 Task: Open Card Social Media Campaign Execution in Board Email Marketing Performance Analysis and Reporting to Workspace Affiliate Marketing and add a team member Softage.1@softage.net, a label Red, a checklist Data Analysis, an attachment from your onedrive, a color Red and finally, add a card description 'Plan and execute company team-building retreat with a focus on creativity and innovation' and a comment 'Let us approach this task with a focus on quality over quantity, ensuring that we deliver a high-quality outcome.'. Add a start date 'Jan 09, 1900' with a due date 'Jan 16, 1900'
Action: Mouse moved to (589, 161)
Screenshot: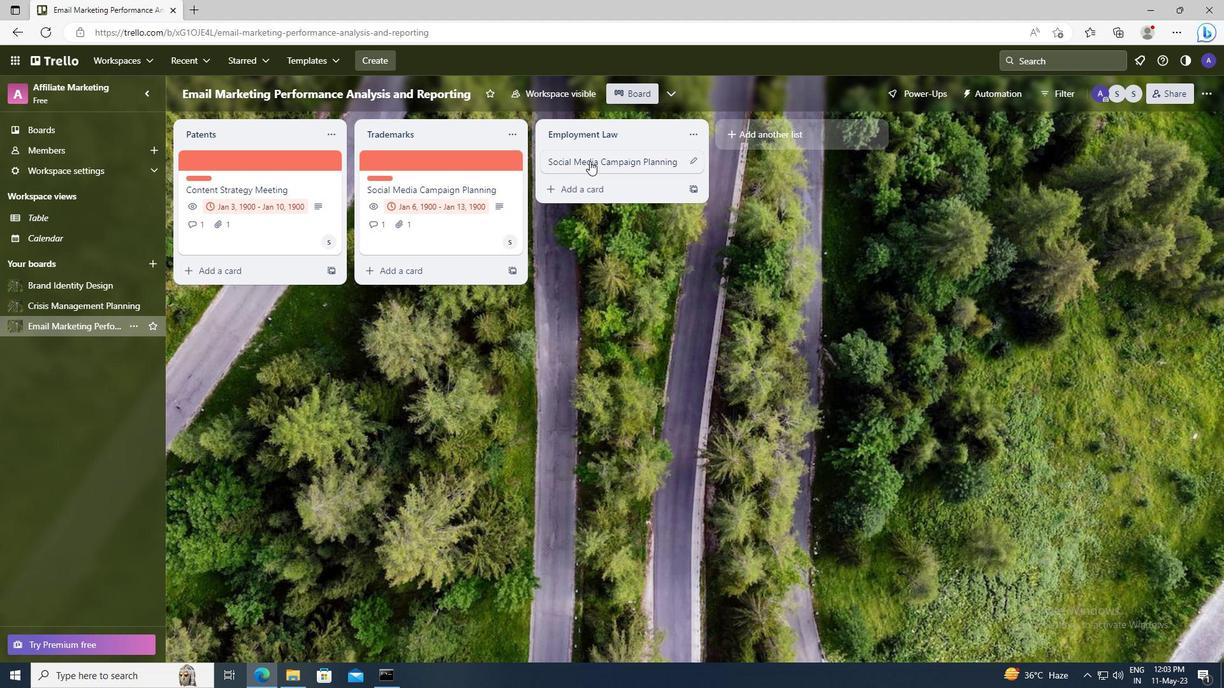 
Action: Mouse pressed left at (589, 161)
Screenshot: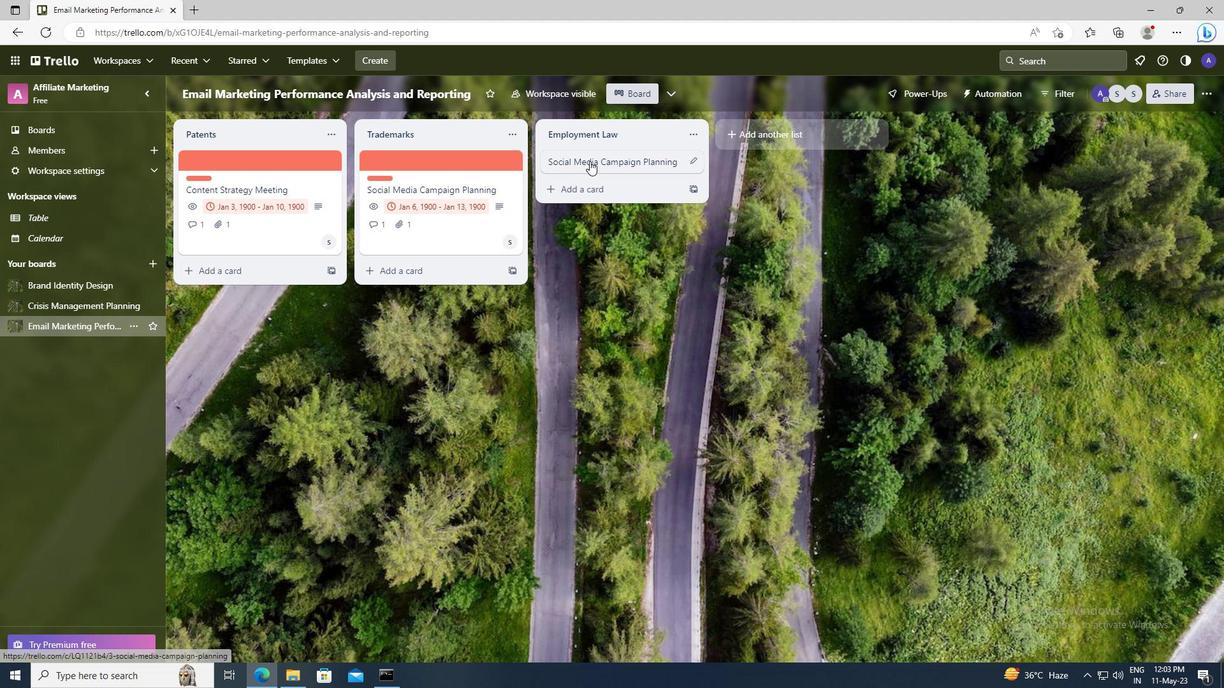 
Action: Mouse moved to (762, 201)
Screenshot: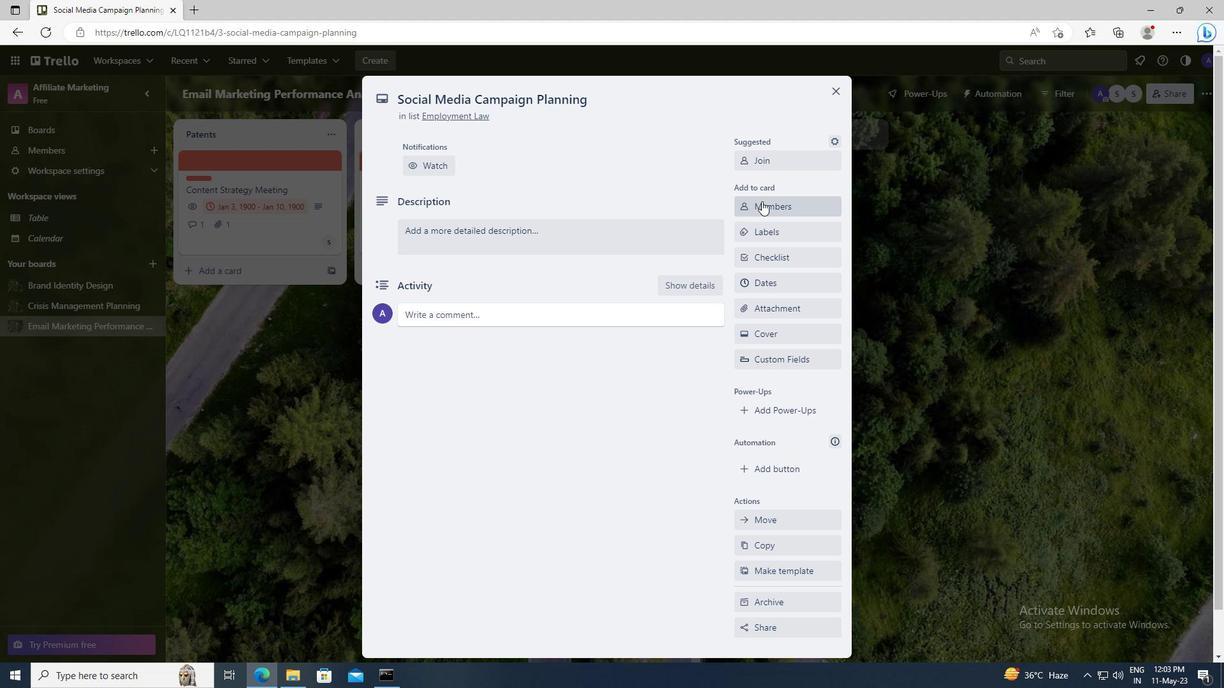 
Action: Mouse pressed left at (762, 201)
Screenshot: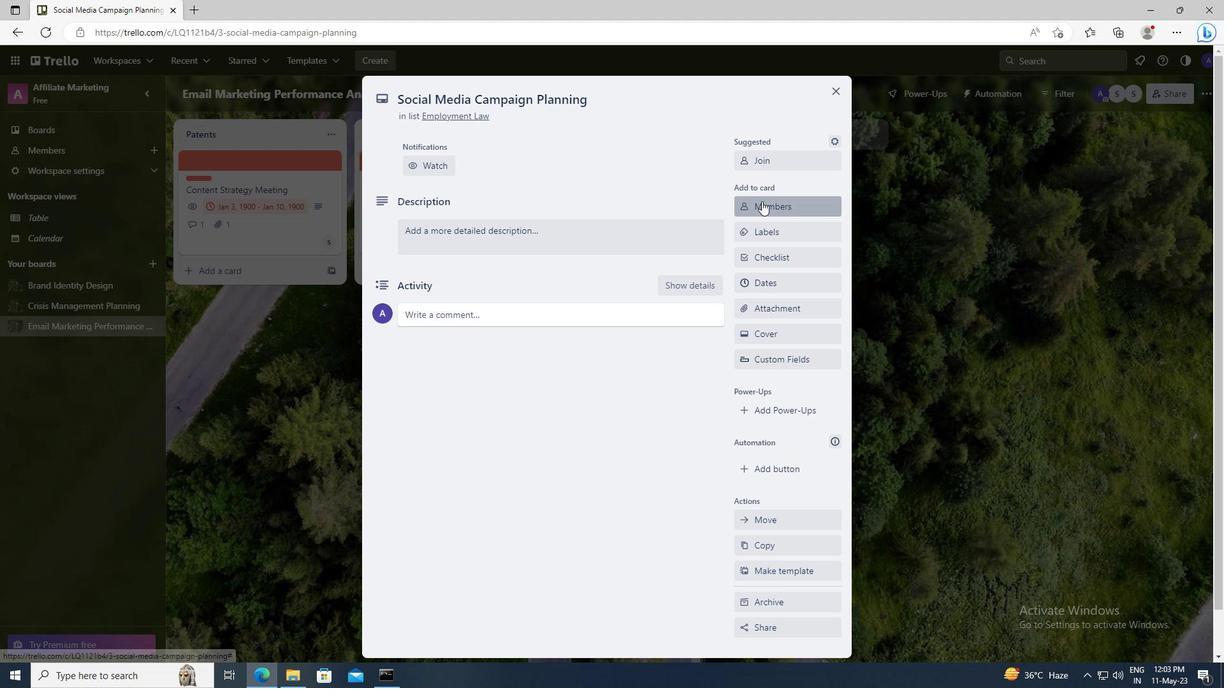 
Action: Mouse moved to (769, 266)
Screenshot: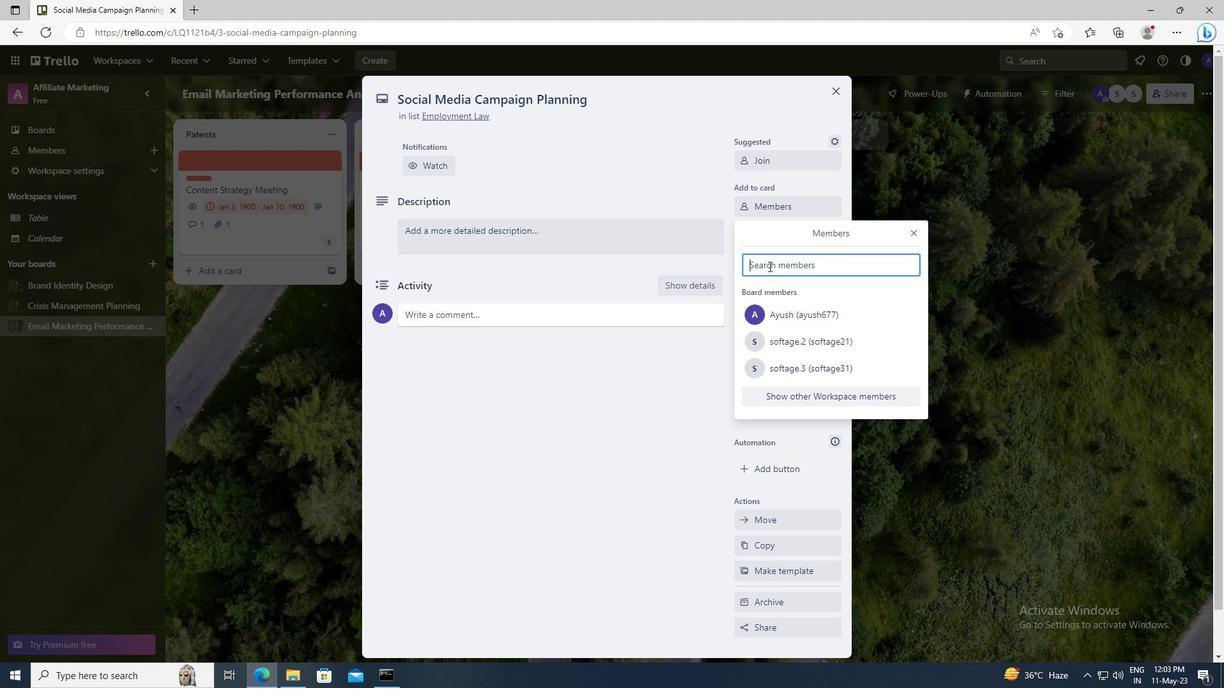 
Action: Mouse pressed left at (769, 266)
Screenshot: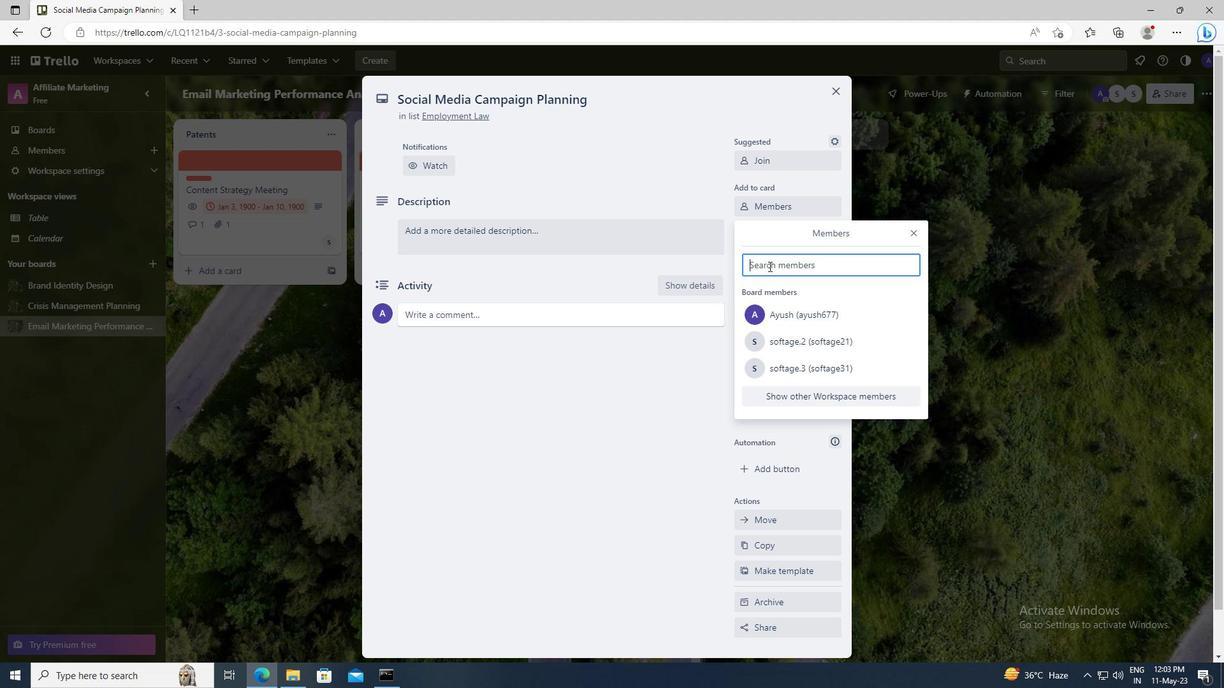 
Action: Key pressed <Key.shift>SOFTAGE.1
Screenshot: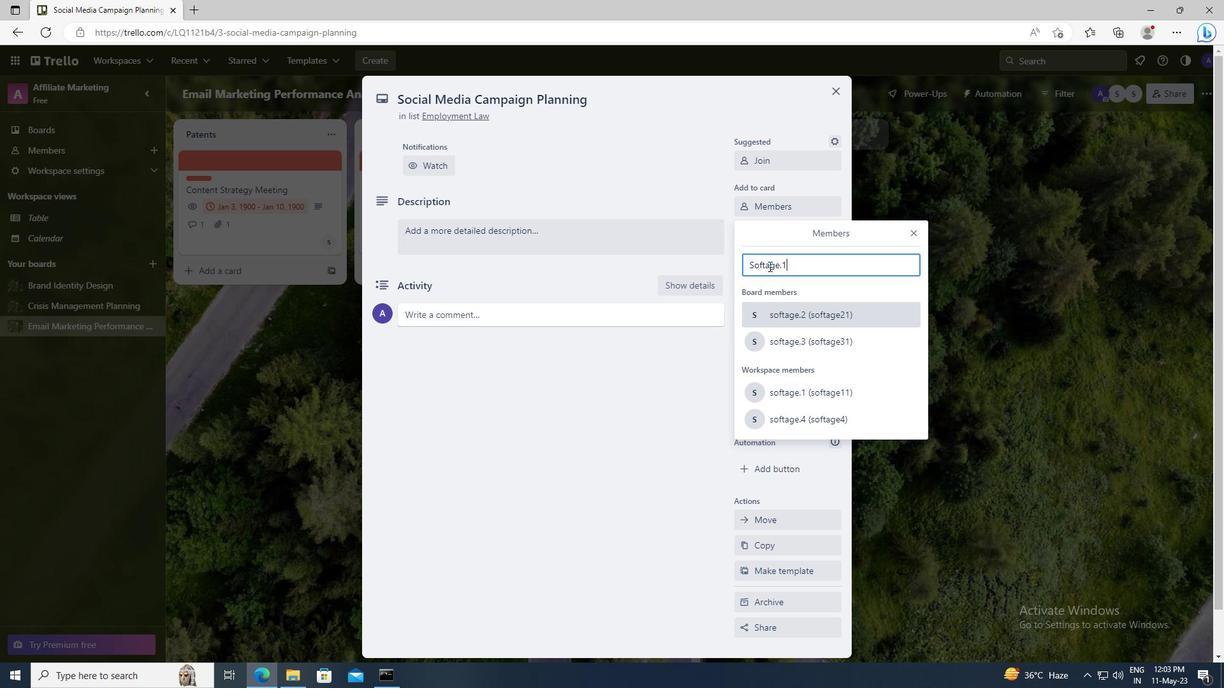 
Action: Mouse moved to (781, 385)
Screenshot: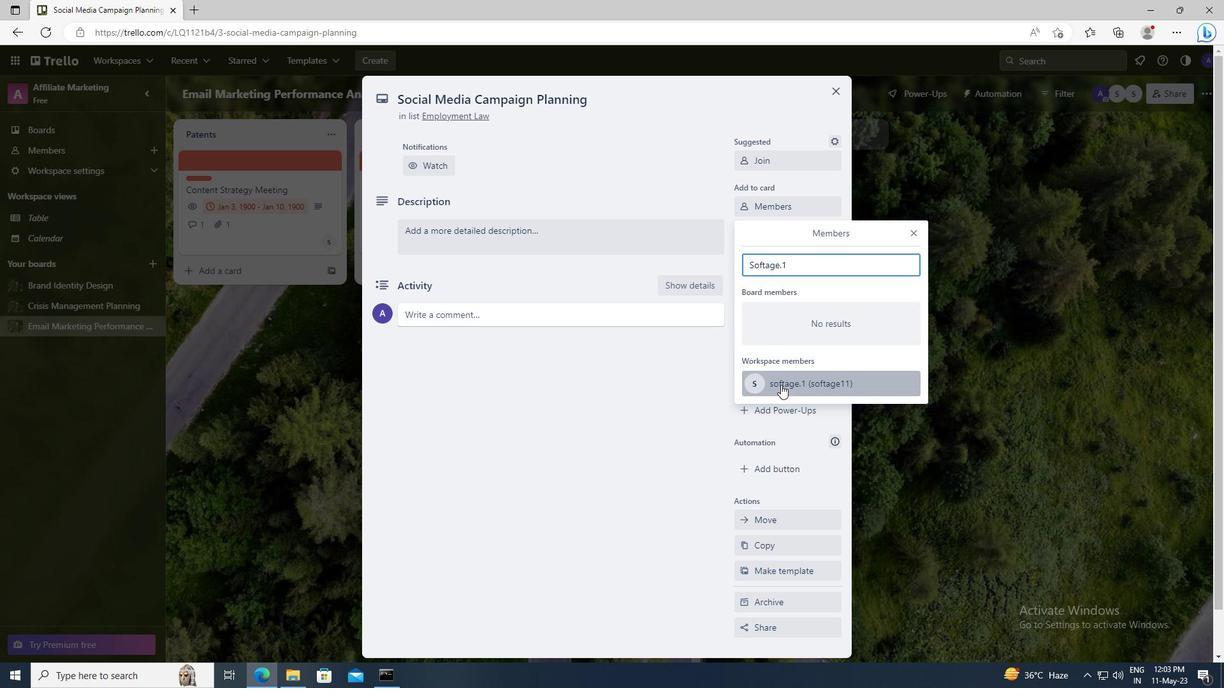 
Action: Mouse pressed left at (781, 385)
Screenshot: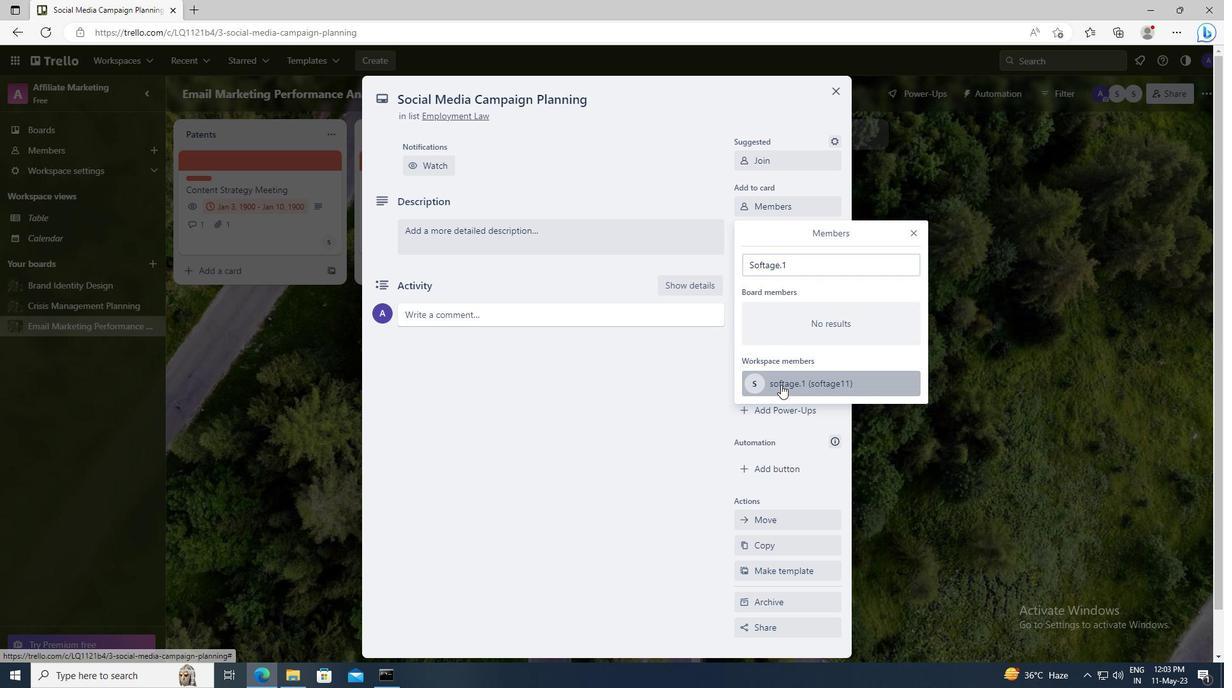
Action: Mouse moved to (913, 232)
Screenshot: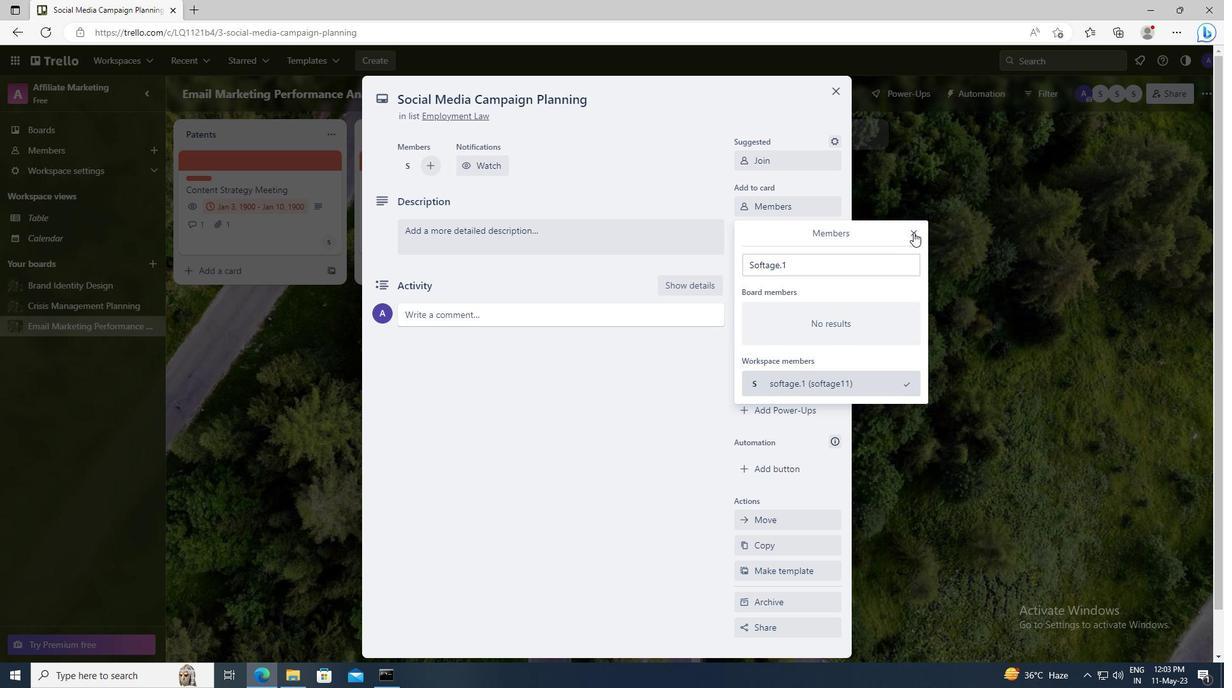 
Action: Mouse pressed left at (913, 232)
Screenshot: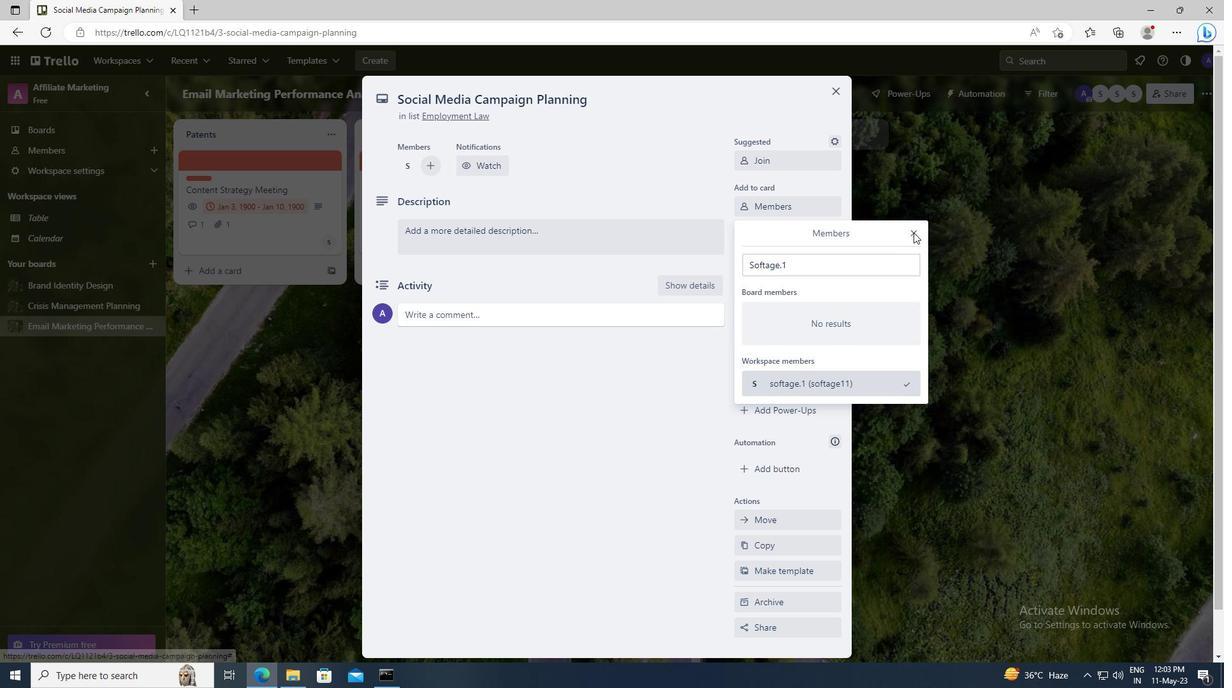 
Action: Mouse moved to (791, 236)
Screenshot: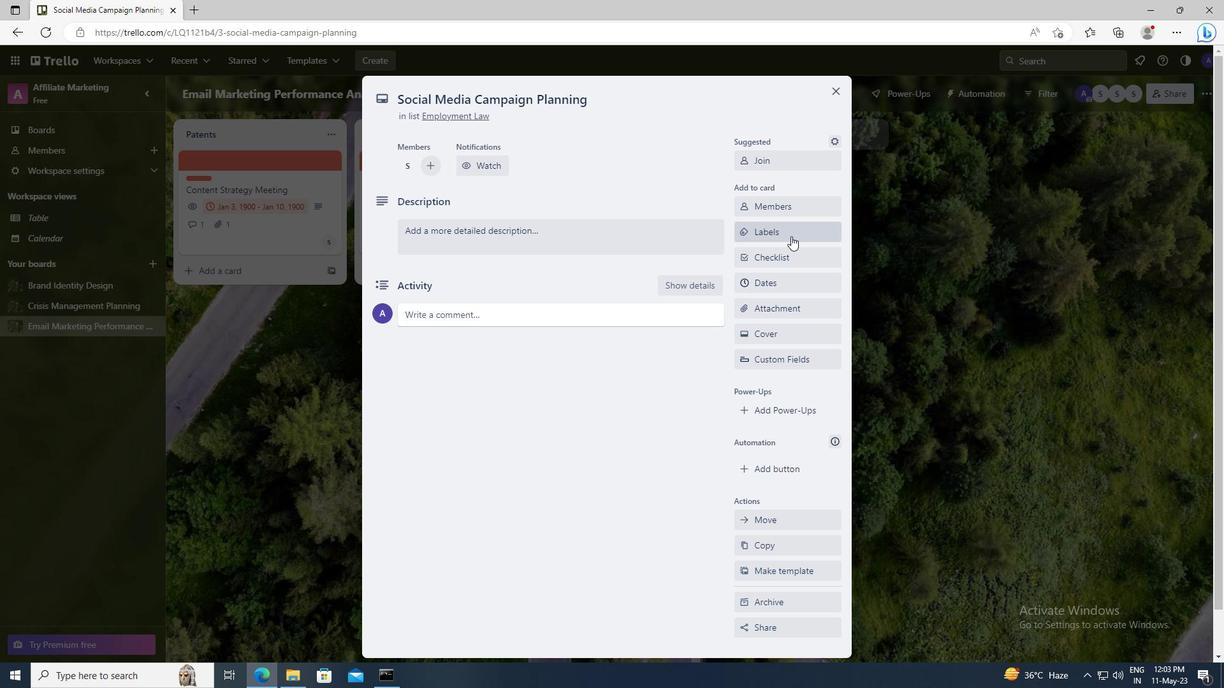
Action: Mouse pressed left at (791, 236)
Screenshot: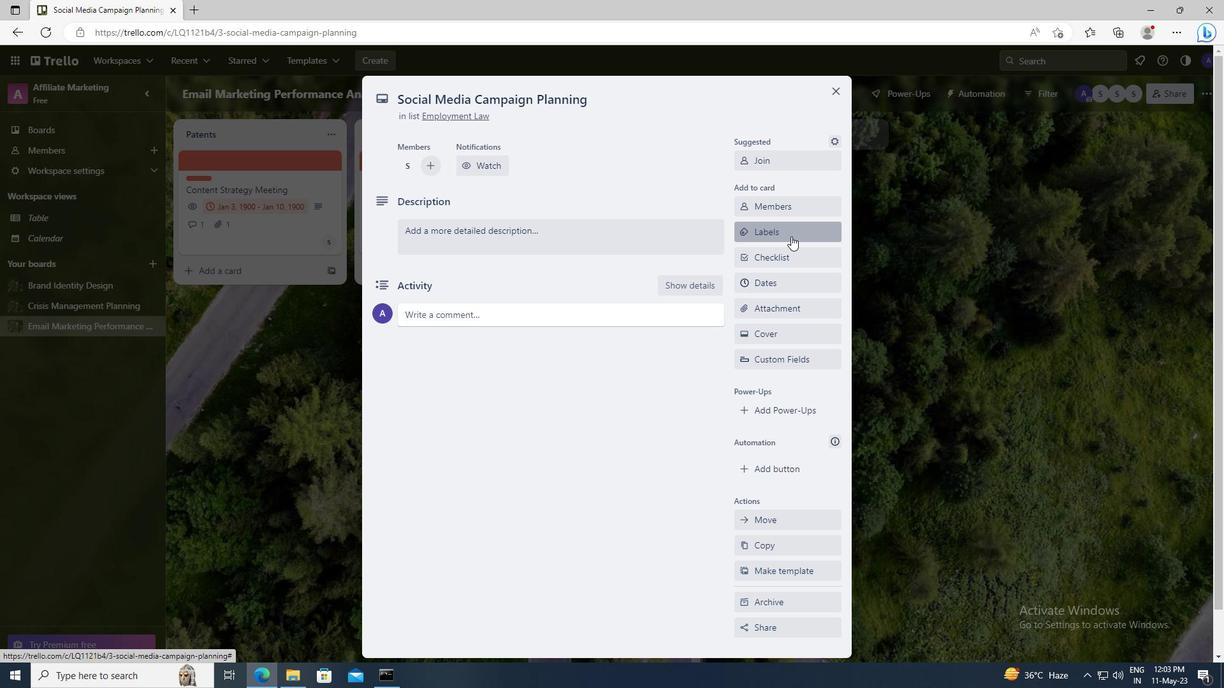 
Action: Mouse moved to (834, 478)
Screenshot: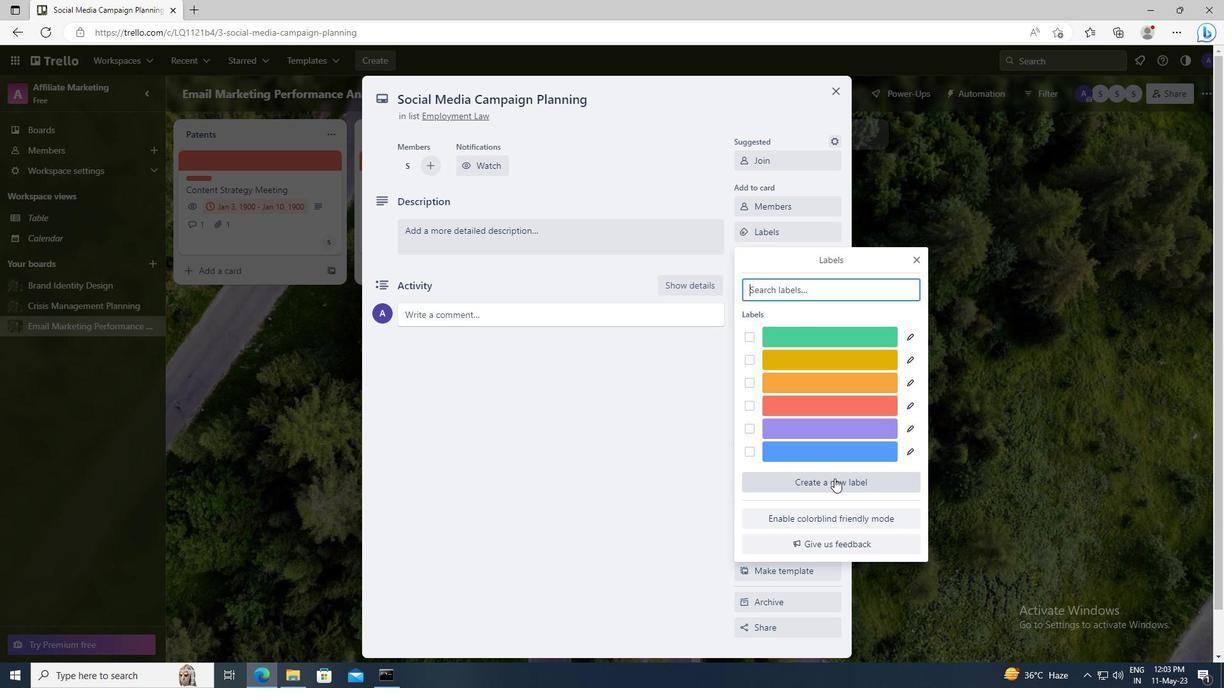 
Action: Mouse pressed left at (834, 478)
Screenshot: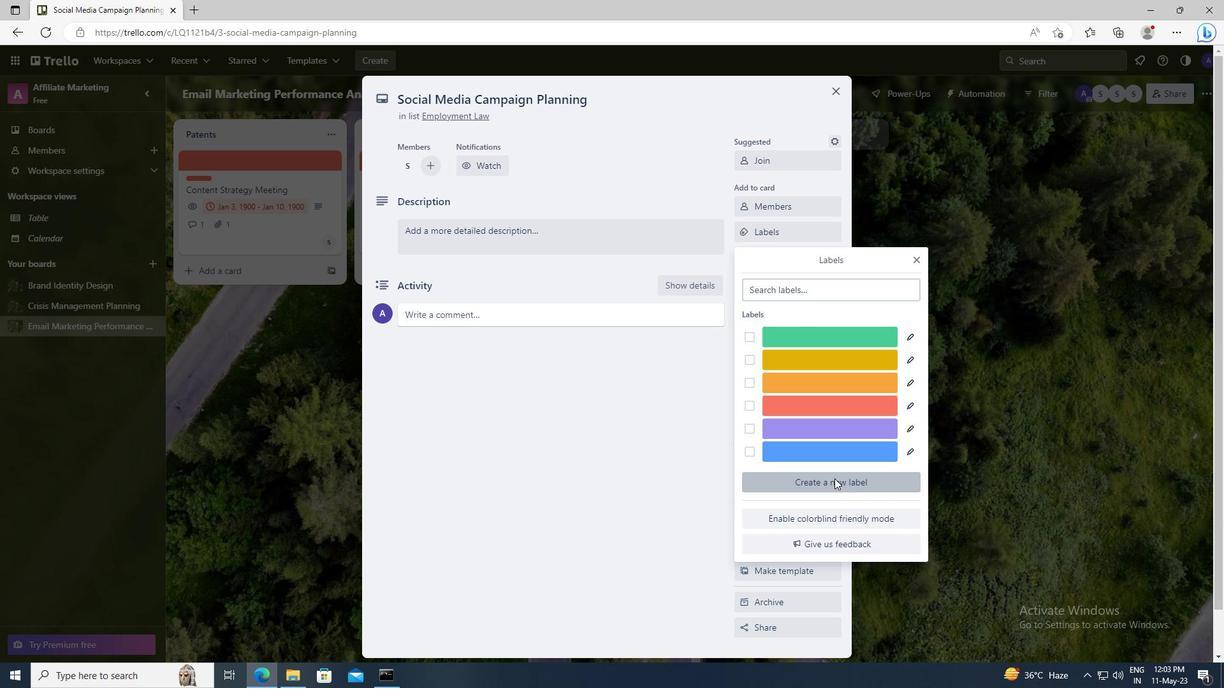 
Action: Mouse moved to (856, 447)
Screenshot: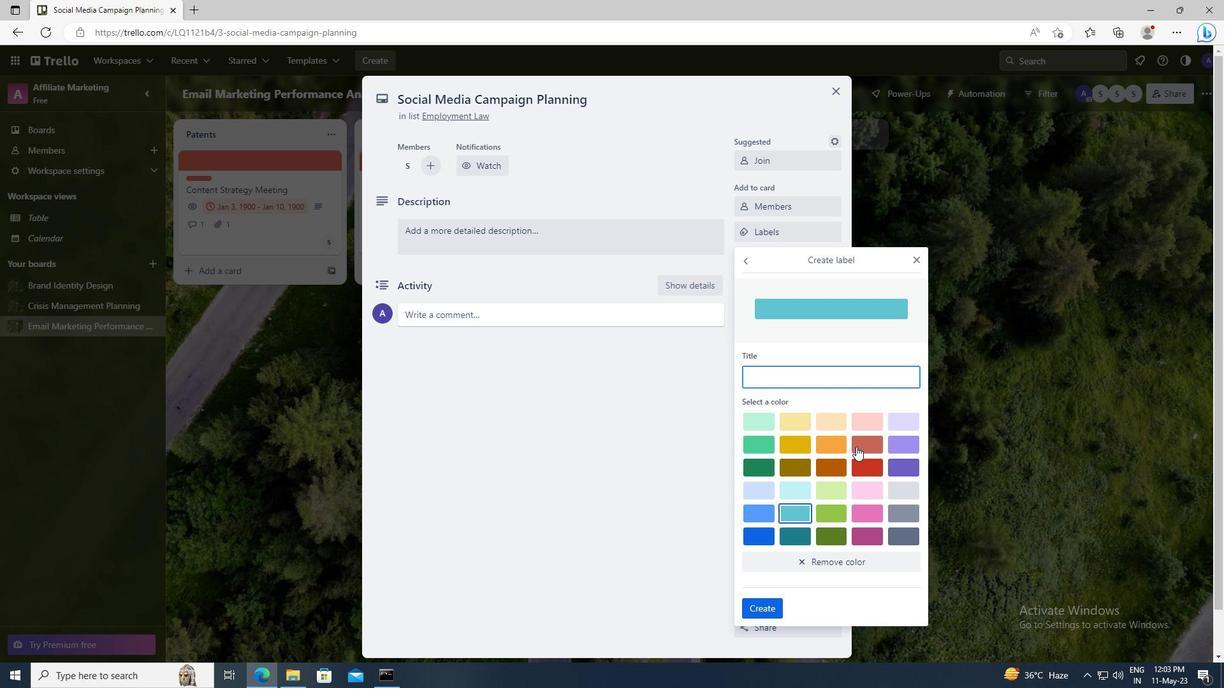
Action: Mouse pressed left at (856, 447)
Screenshot: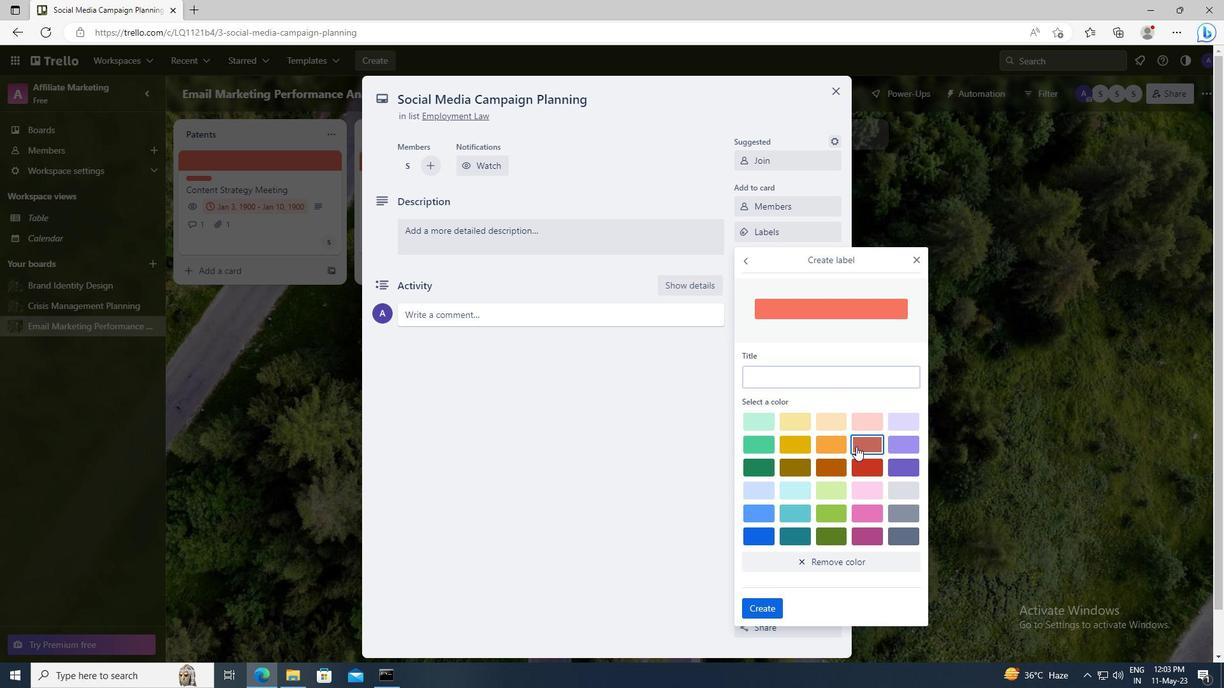 
Action: Mouse moved to (775, 611)
Screenshot: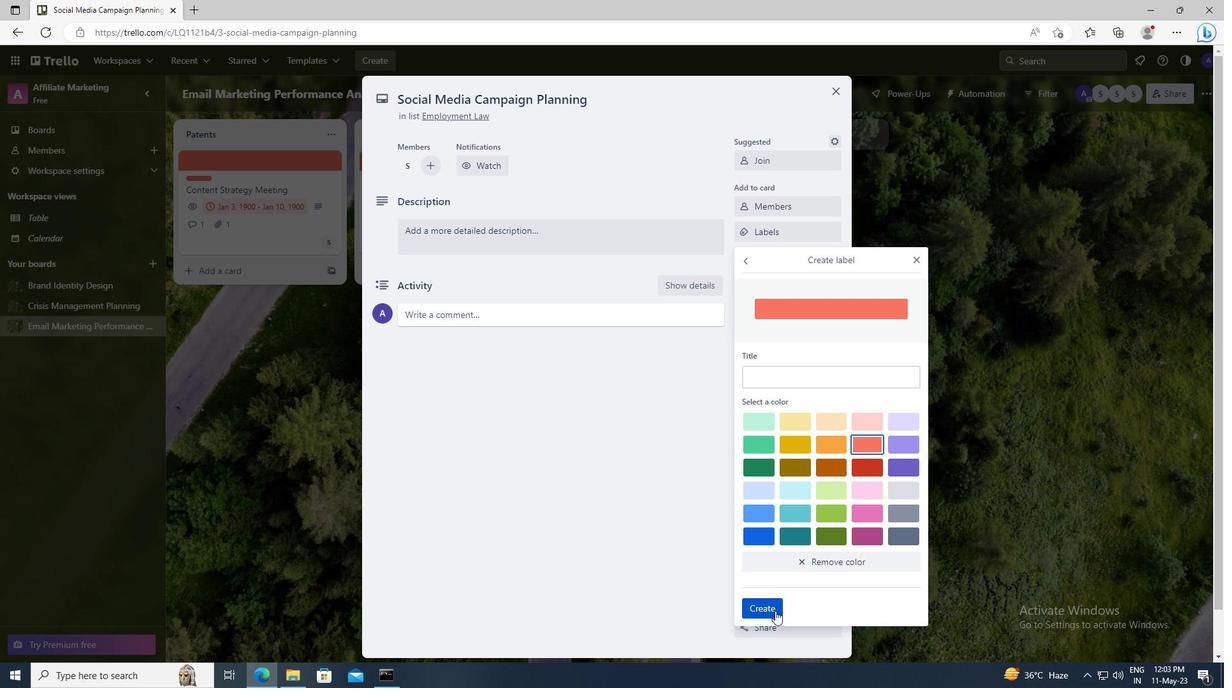 
Action: Mouse pressed left at (775, 611)
Screenshot: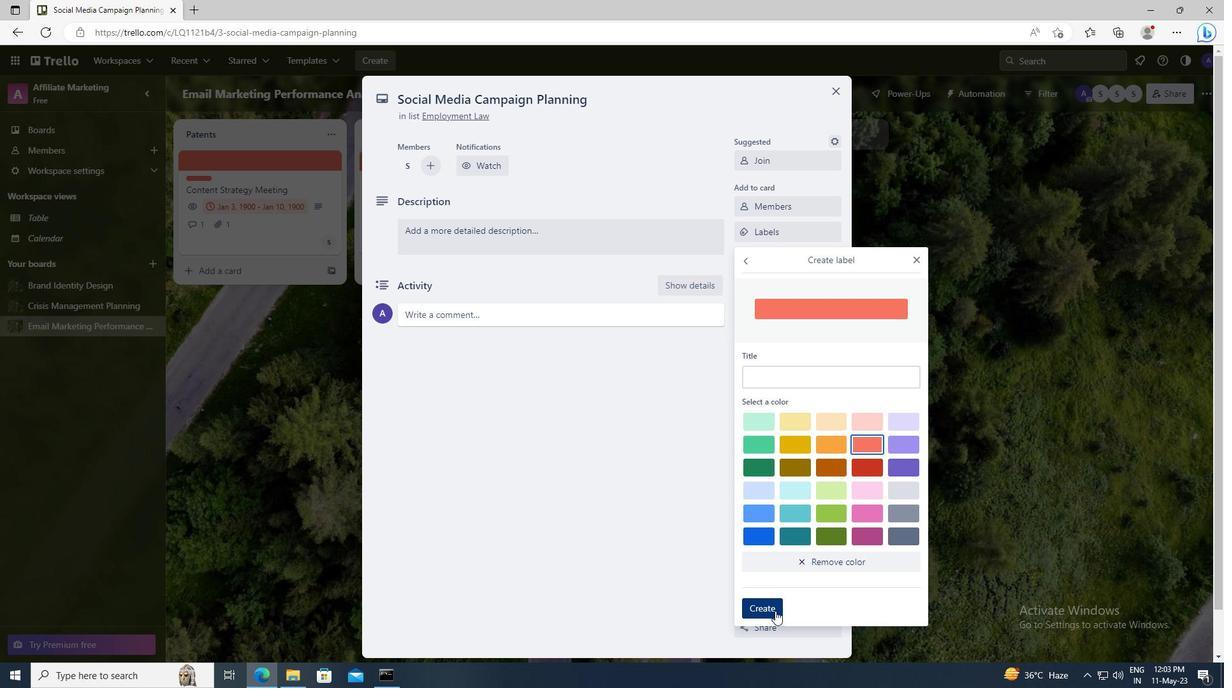 
Action: Mouse moved to (916, 258)
Screenshot: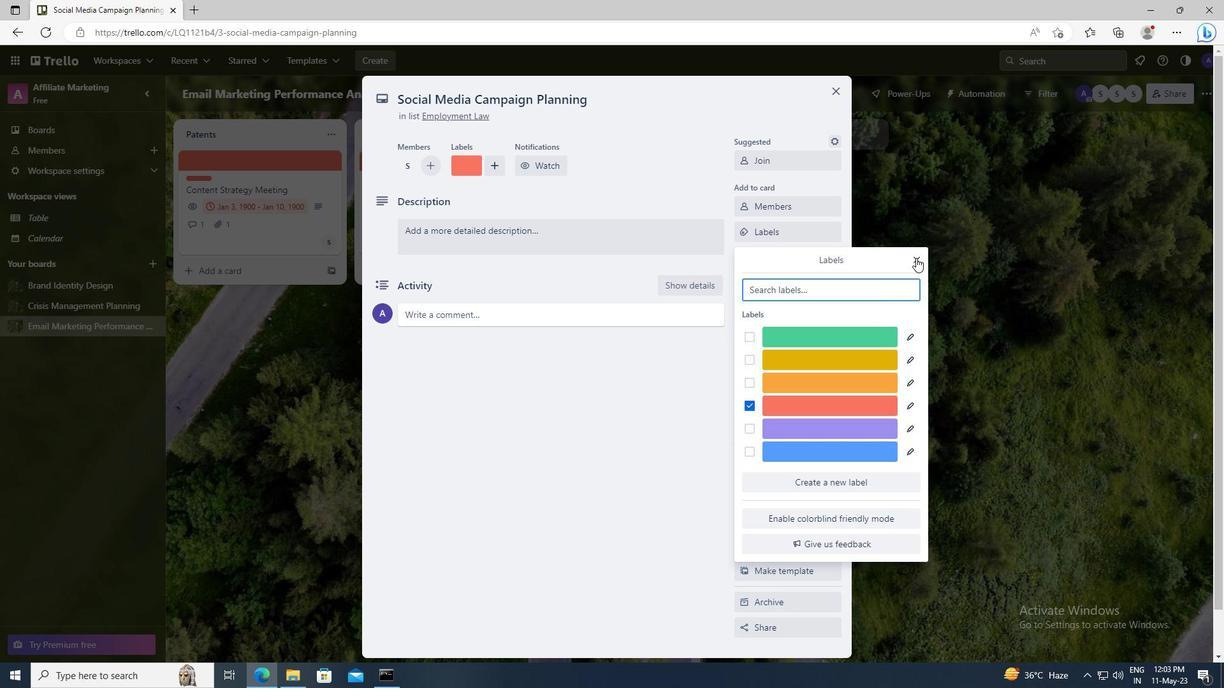 
Action: Mouse pressed left at (916, 258)
Screenshot: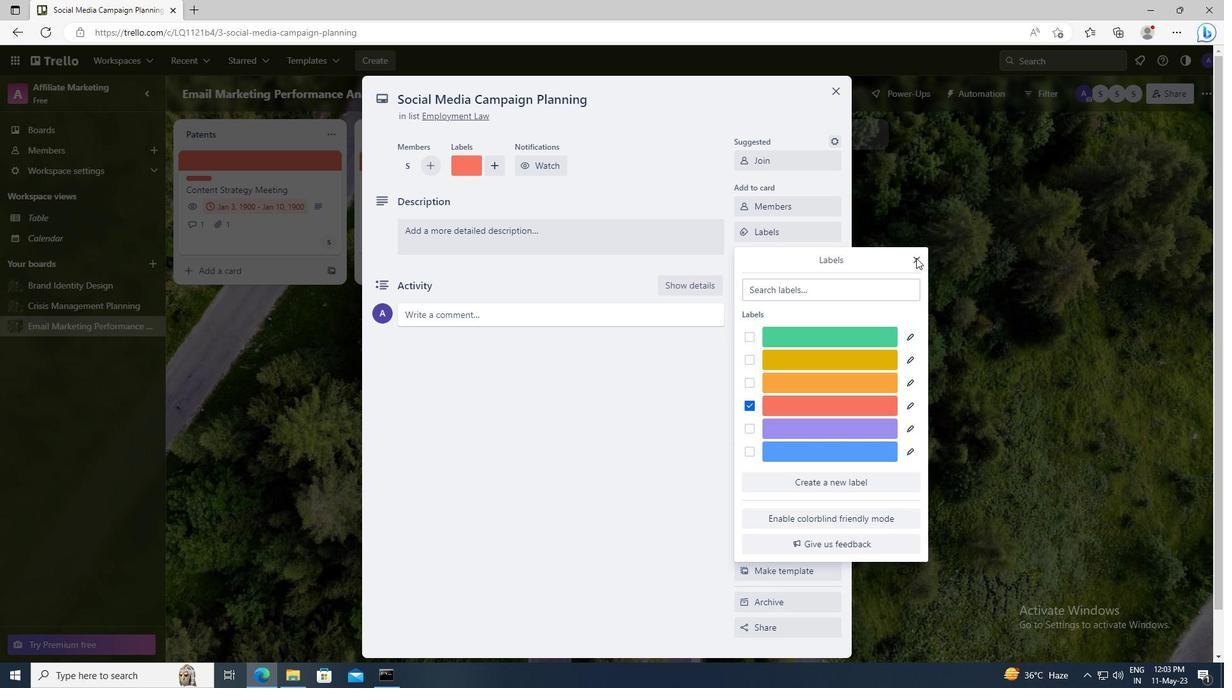 
Action: Mouse moved to (805, 260)
Screenshot: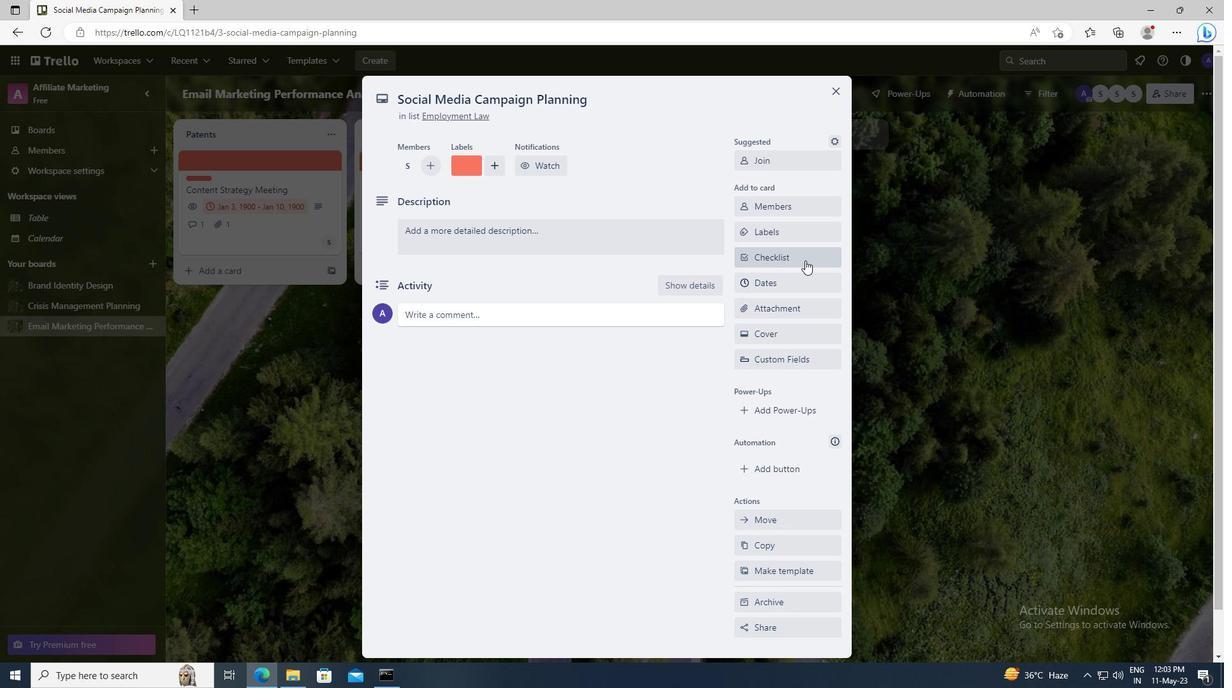 
Action: Mouse pressed left at (805, 260)
Screenshot: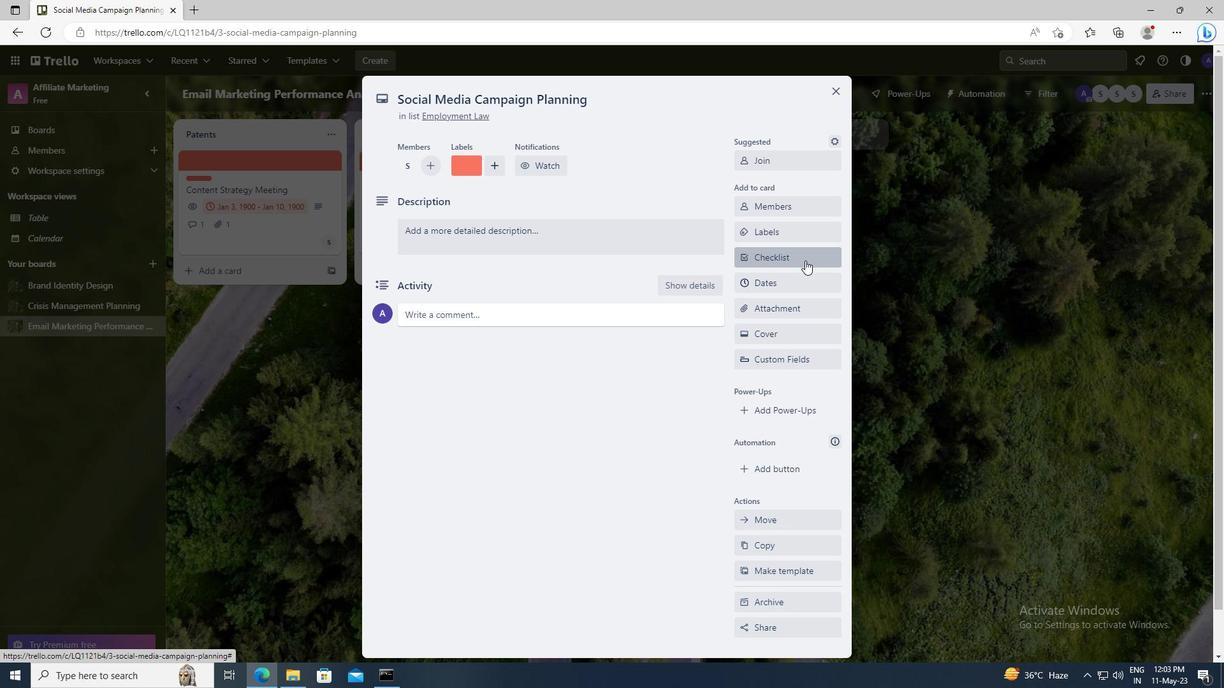 
Action: Key pressed <Key.shift>DATA<Key.space><Key.shift>ANALYSIS
Screenshot: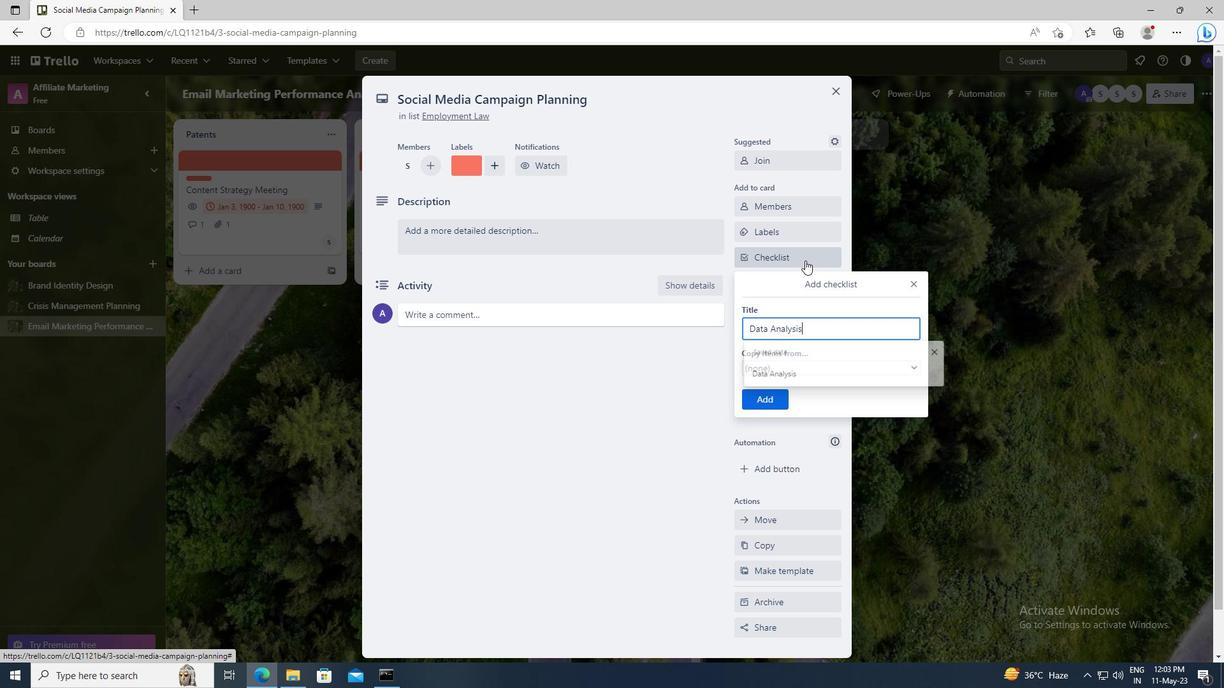 
Action: Mouse moved to (774, 396)
Screenshot: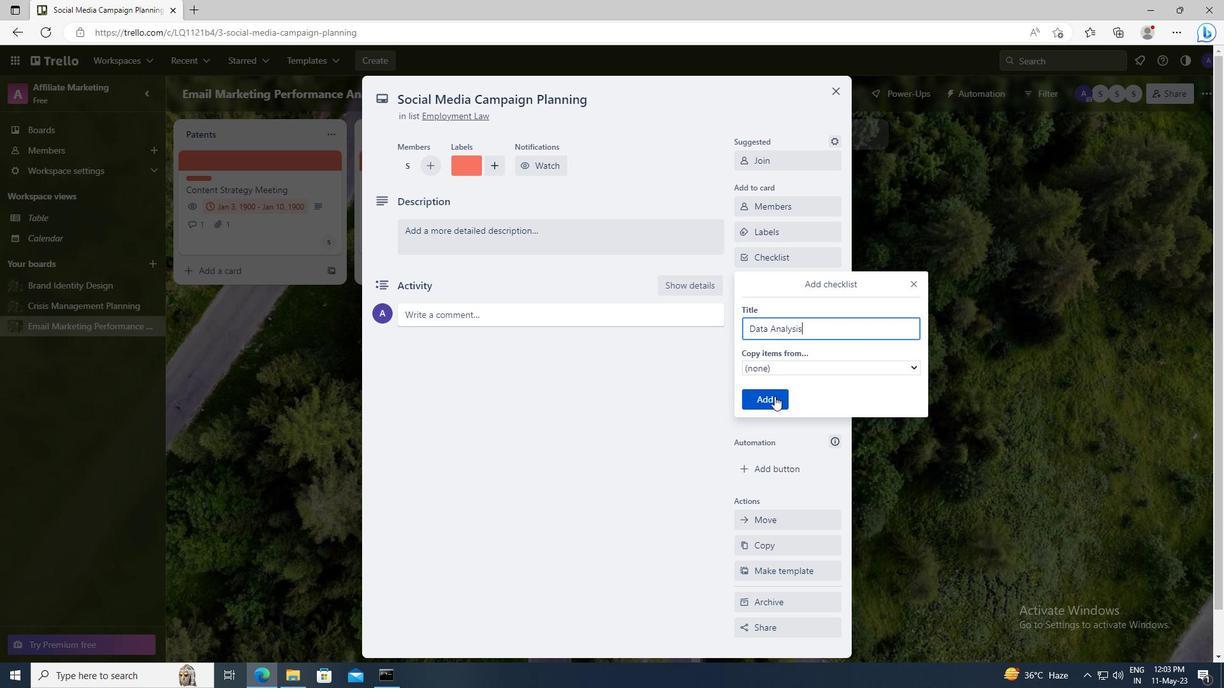 
Action: Mouse pressed left at (774, 396)
Screenshot: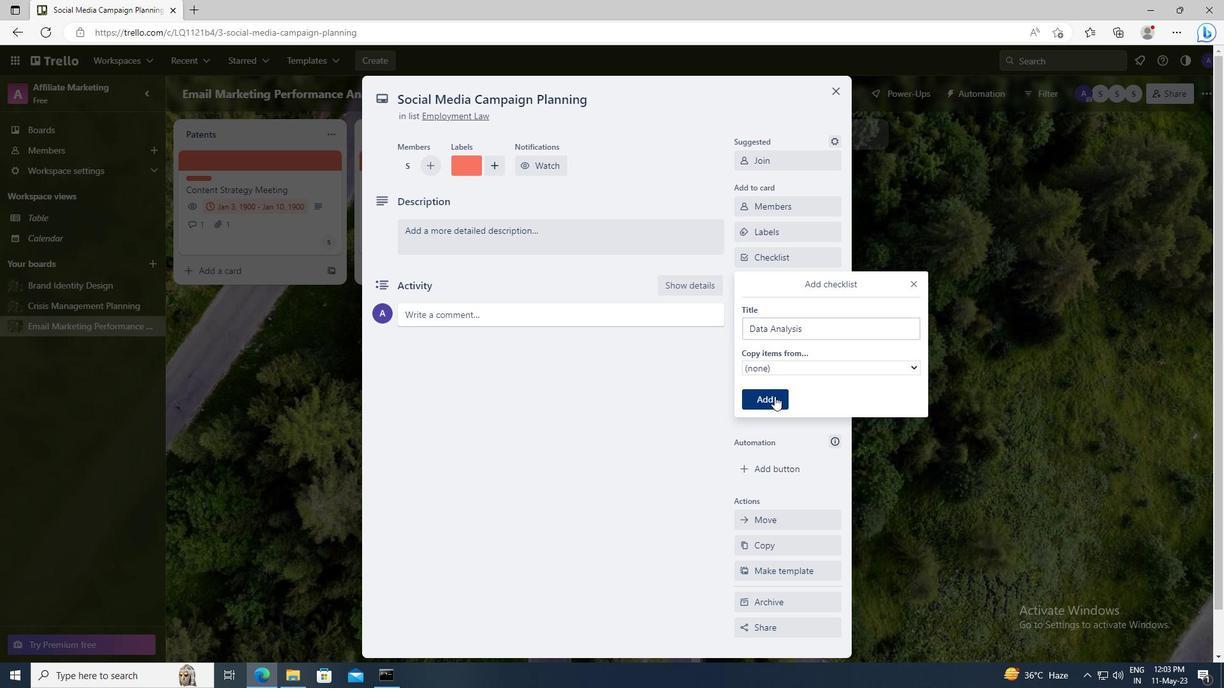 
Action: Mouse moved to (774, 309)
Screenshot: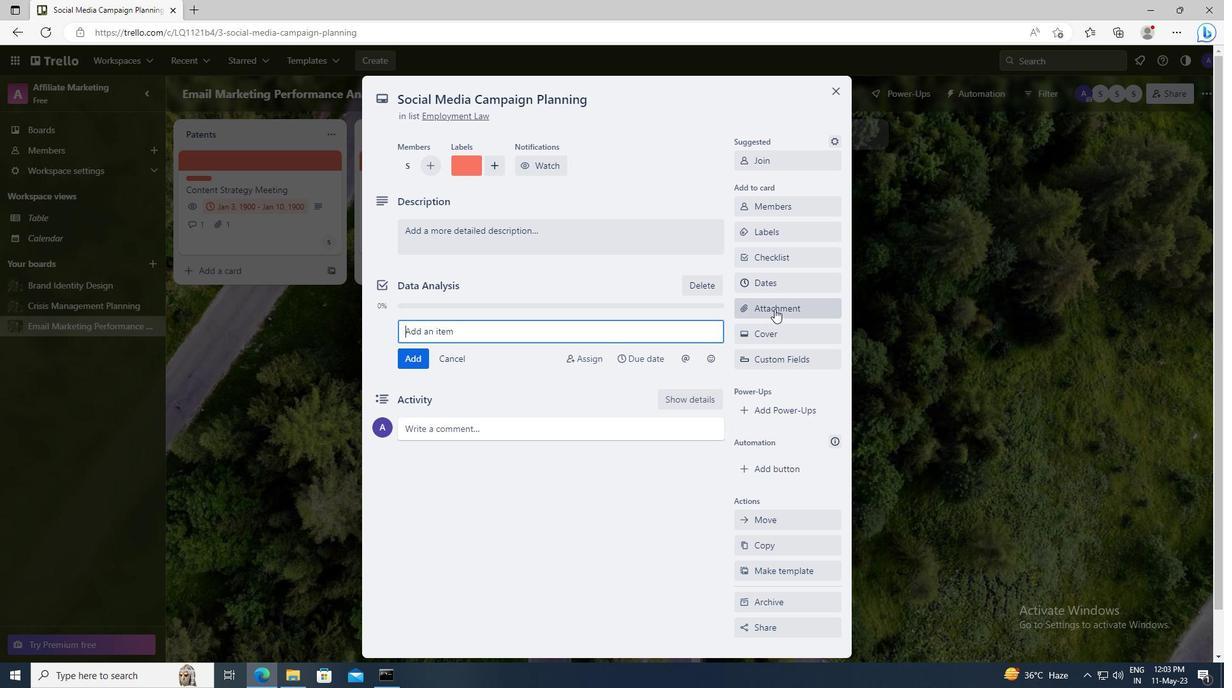 
Action: Mouse pressed left at (774, 309)
Screenshot: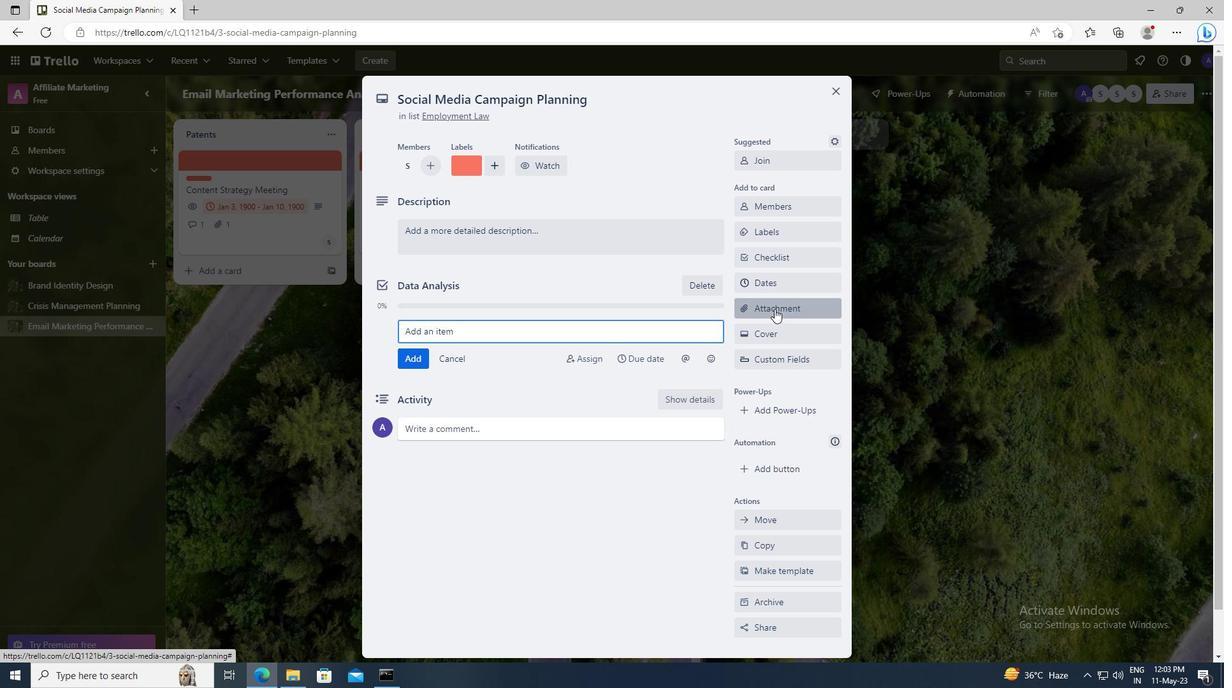 
Action: Mouse moved to (774, 464)
Screenshot: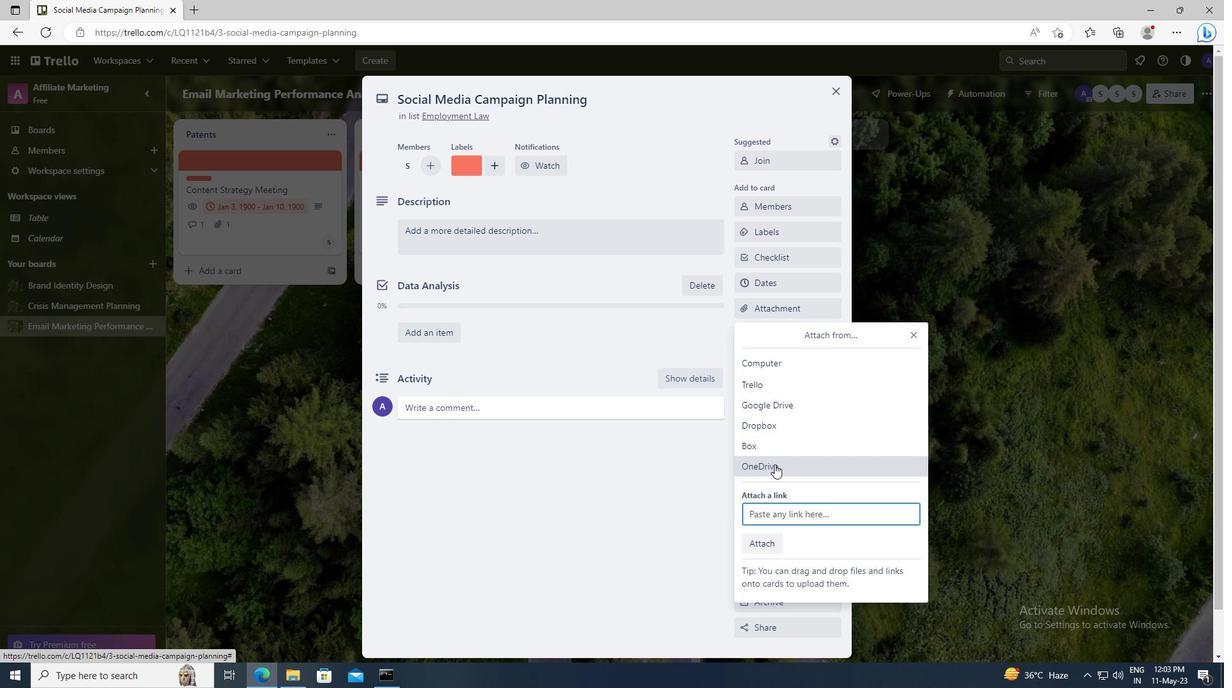 
Action: Mouse pressed left at (774, 464)
Screenshot: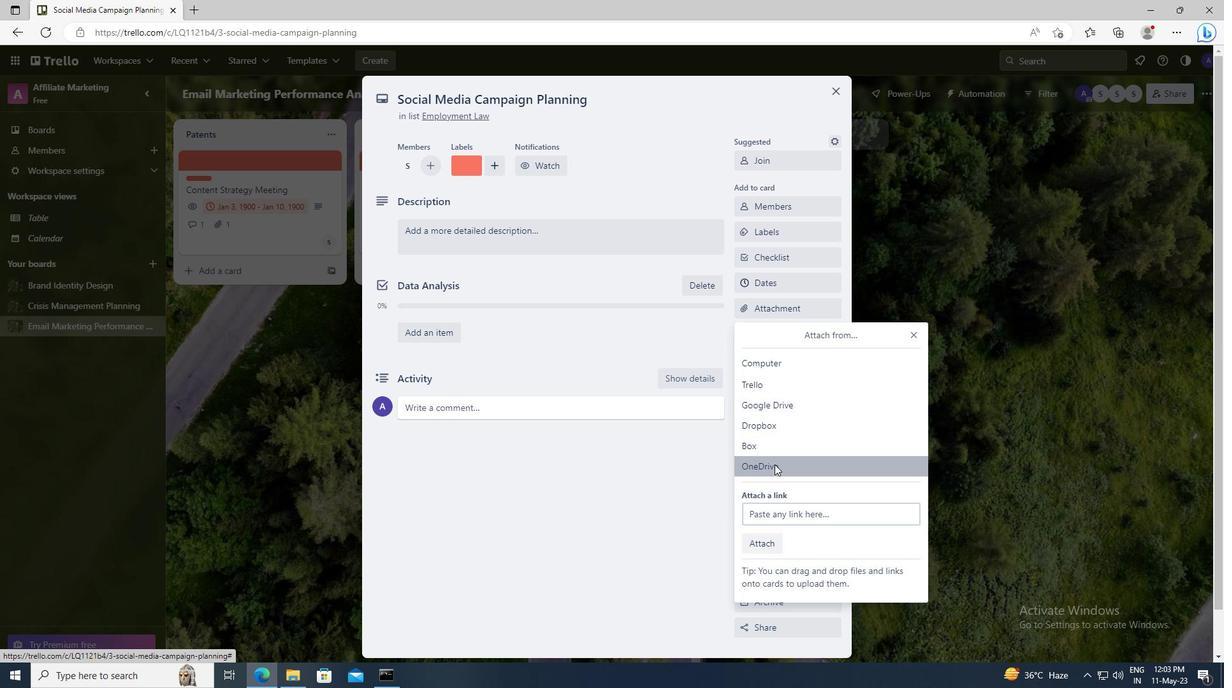
Action: Mouse moved to (478, 255)
Screenshot: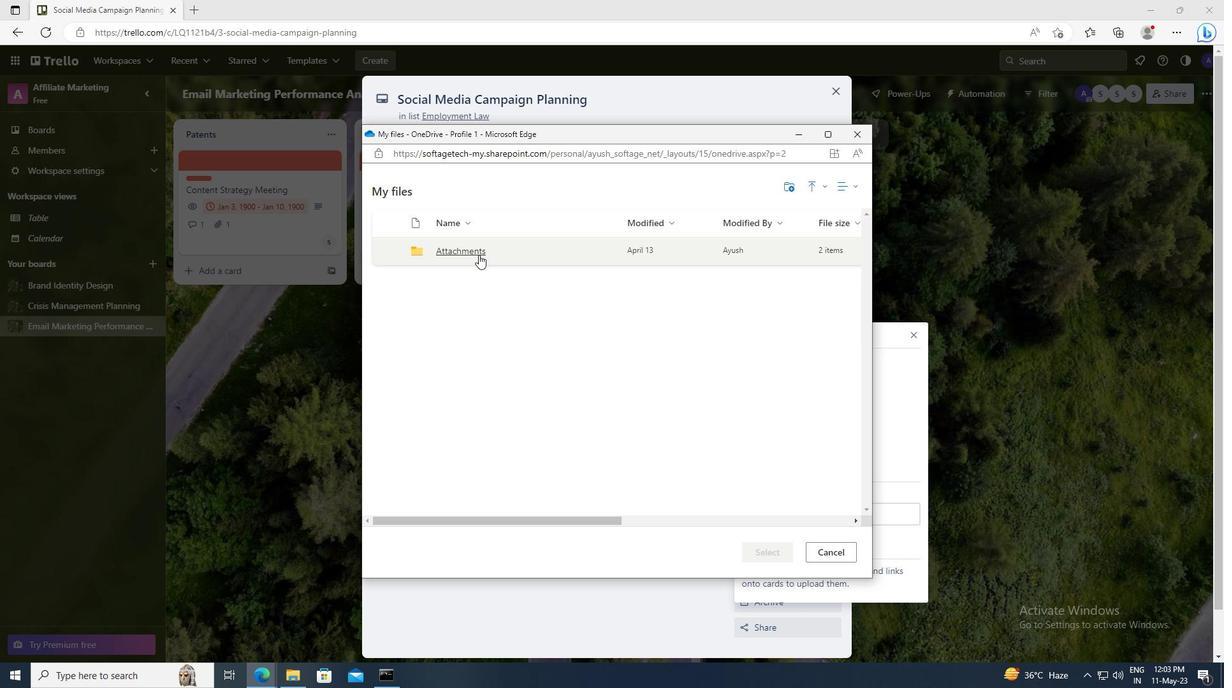 
Action: Mouse pressed left at (478, 255)
Screenshot: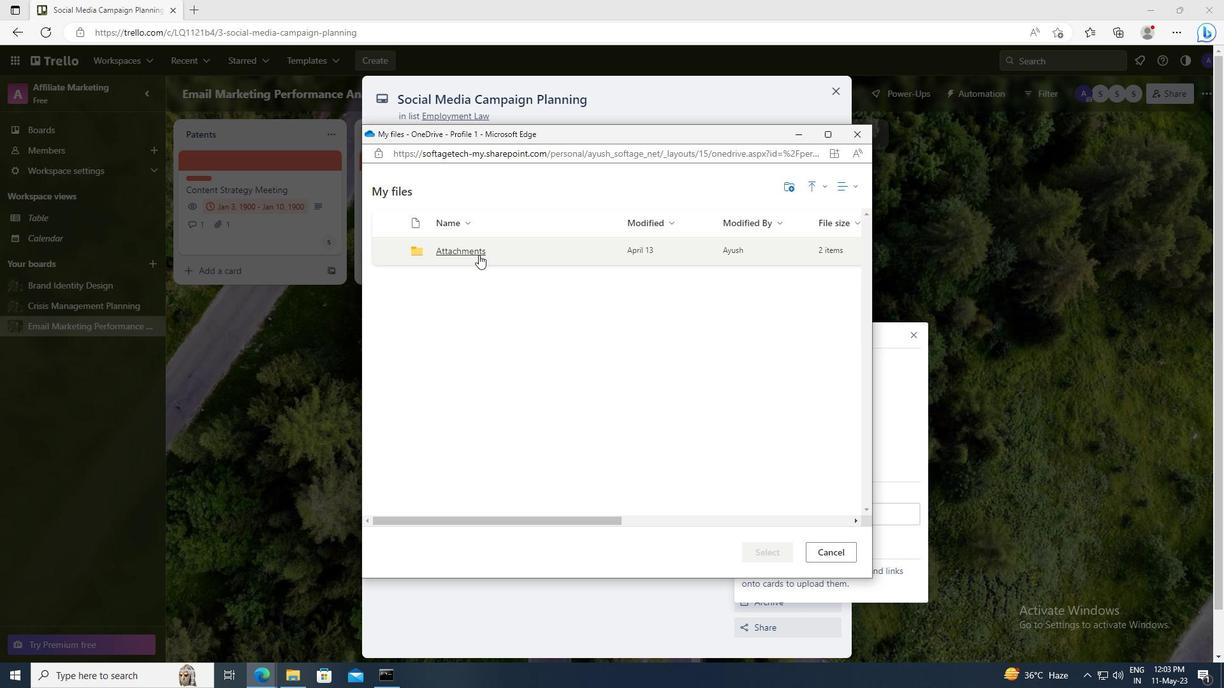 
Action: Mouse moved to (388, 255)
Screenshot: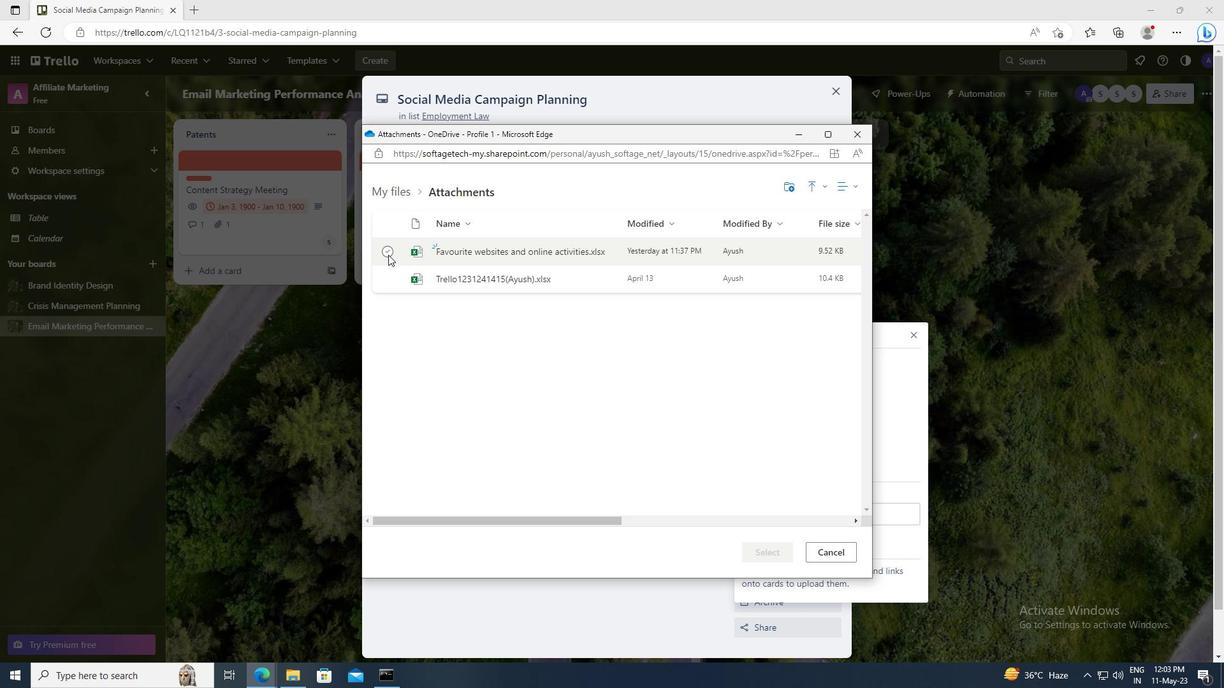 
Action: Mouse pressed left at (388, 255)
Screenshot: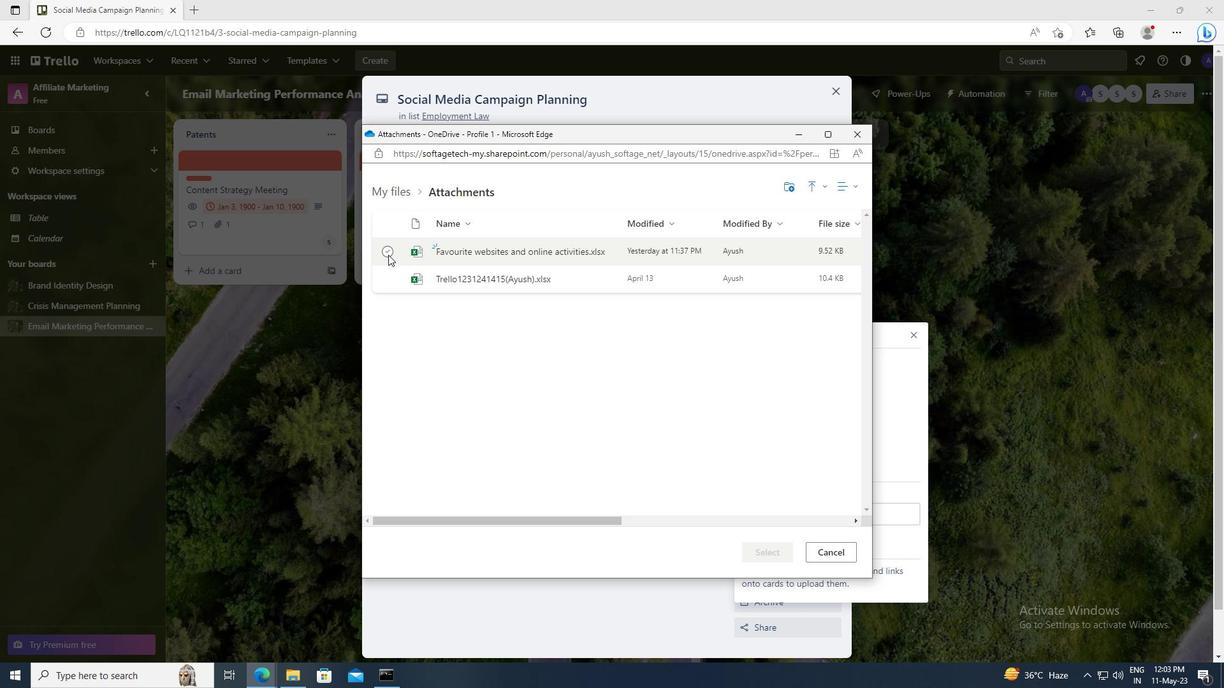 
Action: Mouse moved to (765, 555)
Screenshot: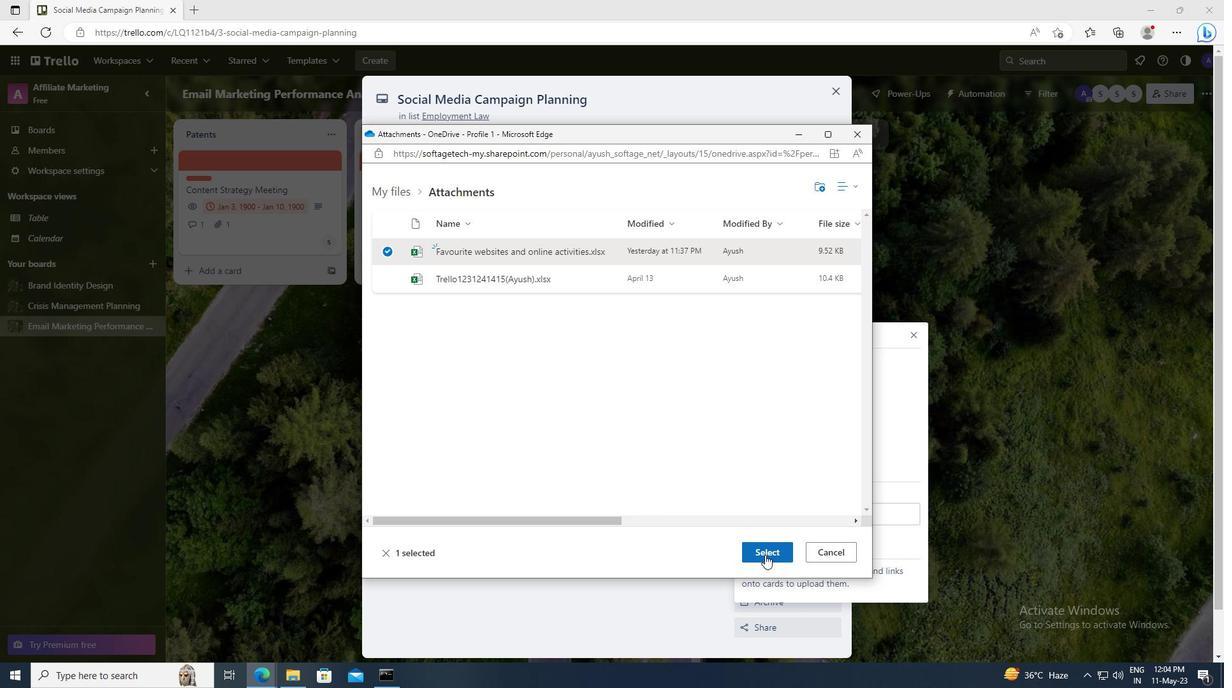 
Action: Mouse pressed left at (765, 555)
Screenshot: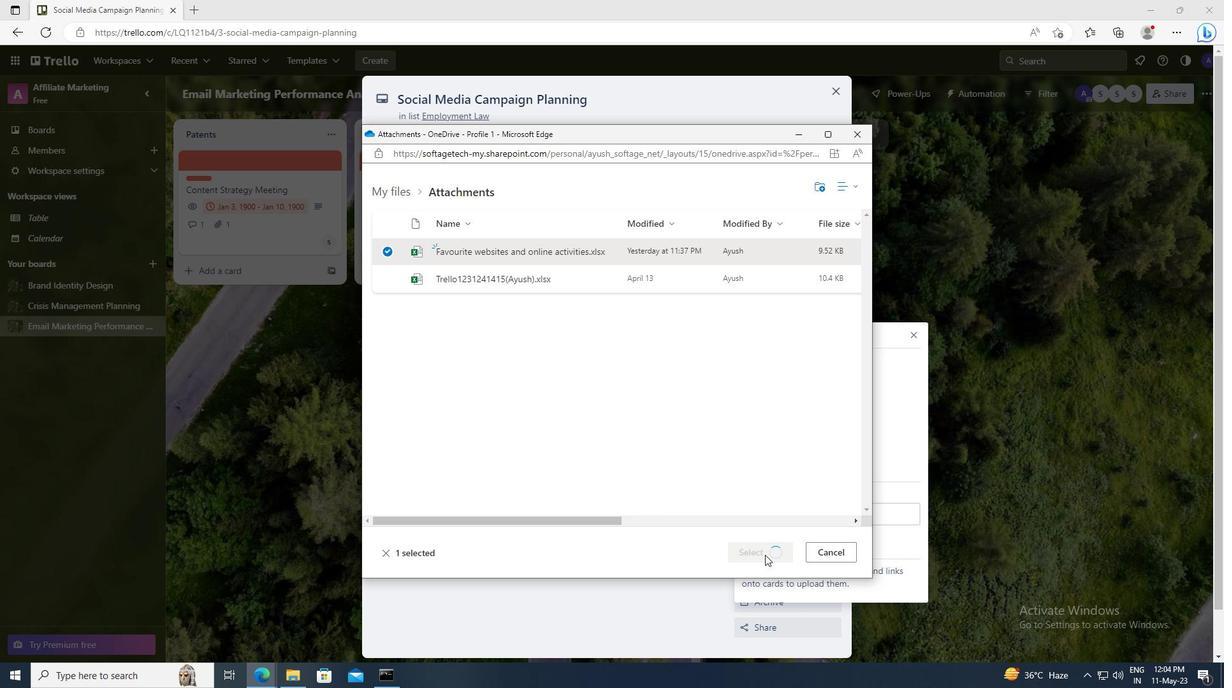 
Action: Mouse moved to (767, 338)
Screenshot: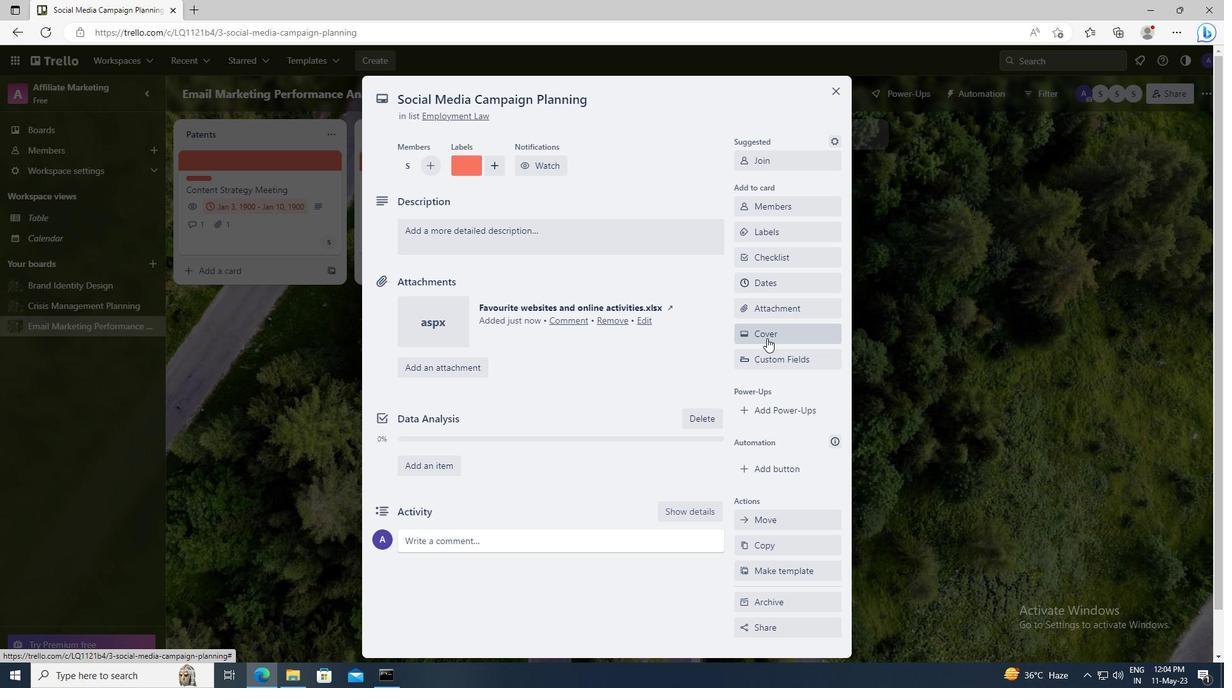 
Action: Mouse pressed left at (767, 338)
Screenshot: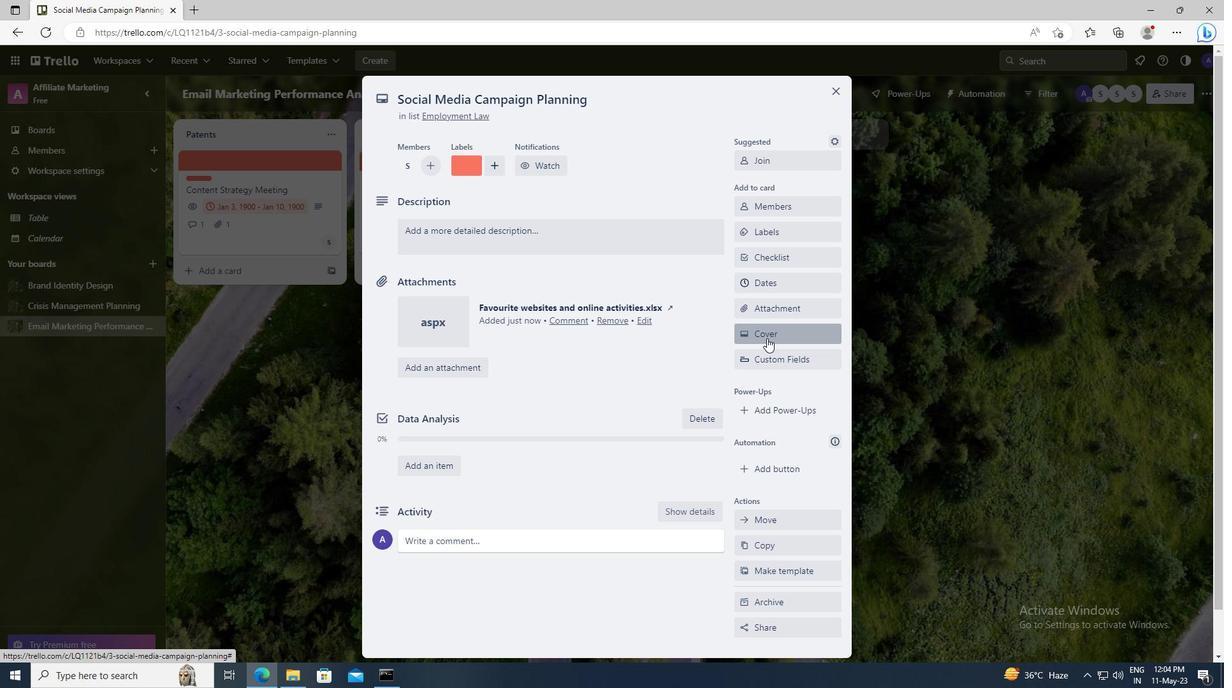 
Action: Mouse moved to (875, 415)
Screenshot: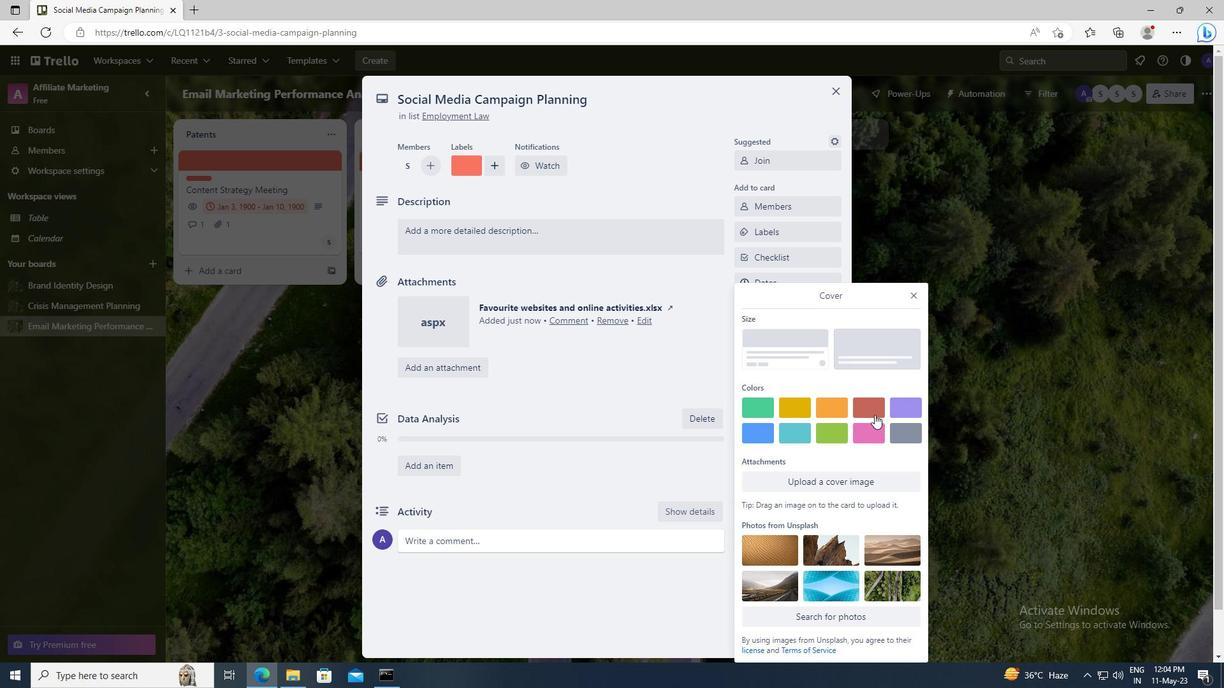 
Action: Mouse pressed left at (875, 415)
Screenshot: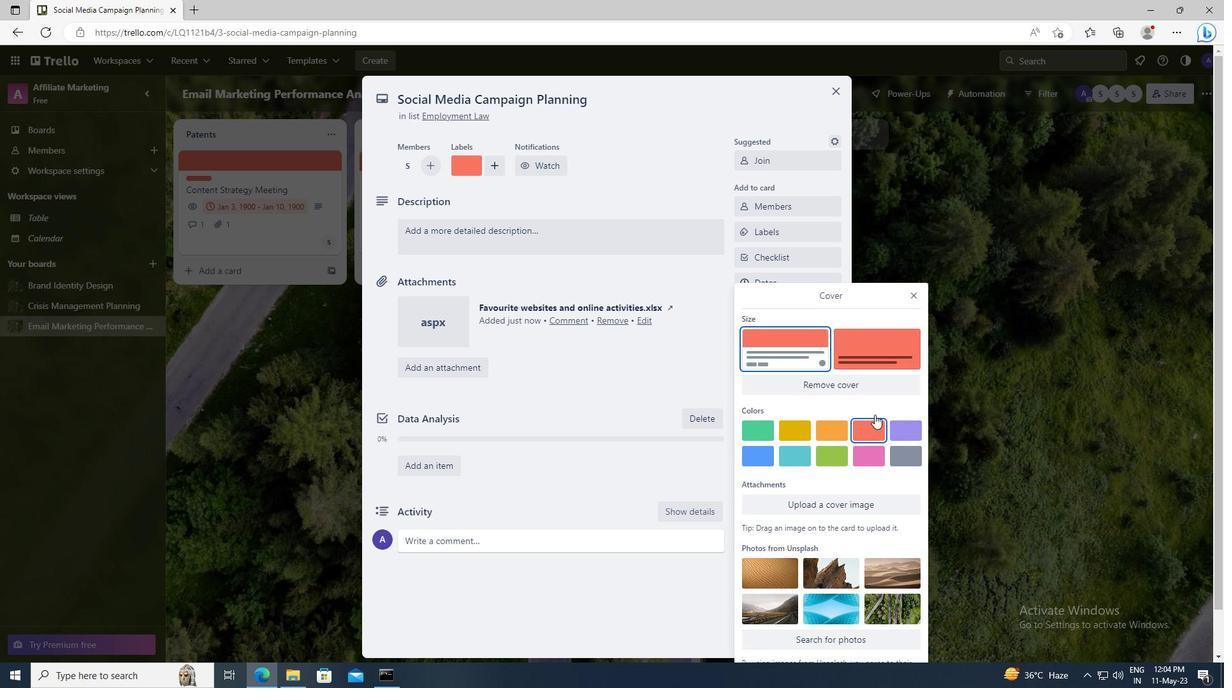 
Action: Mouse moved to (913, 272)
Screenshot: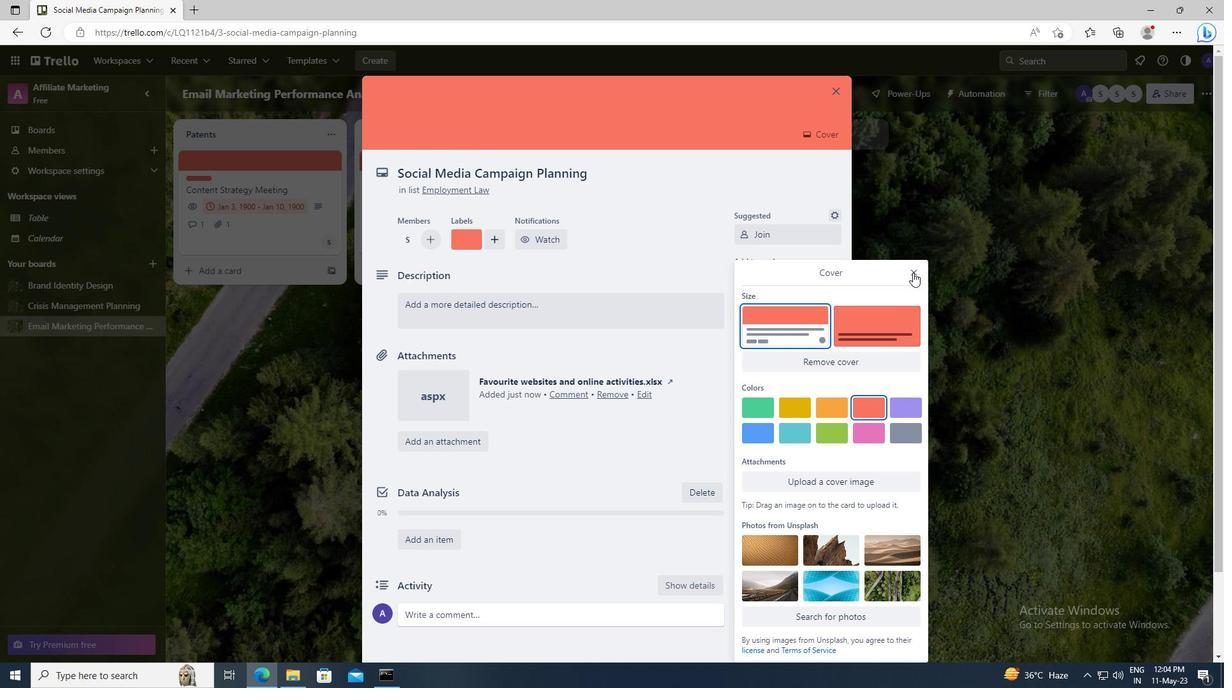 
Action: Mouse pressed left at (913, 272)
Screenshot: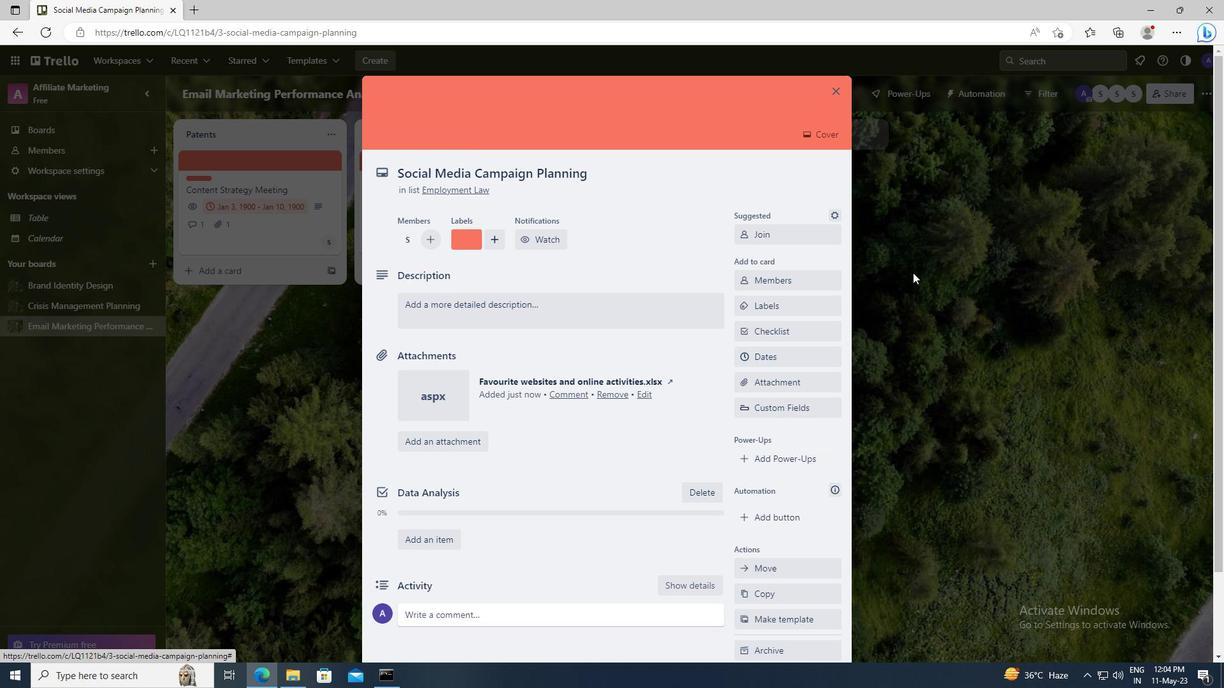 
Action: Mouse moved to (514, 307)
Screenshot: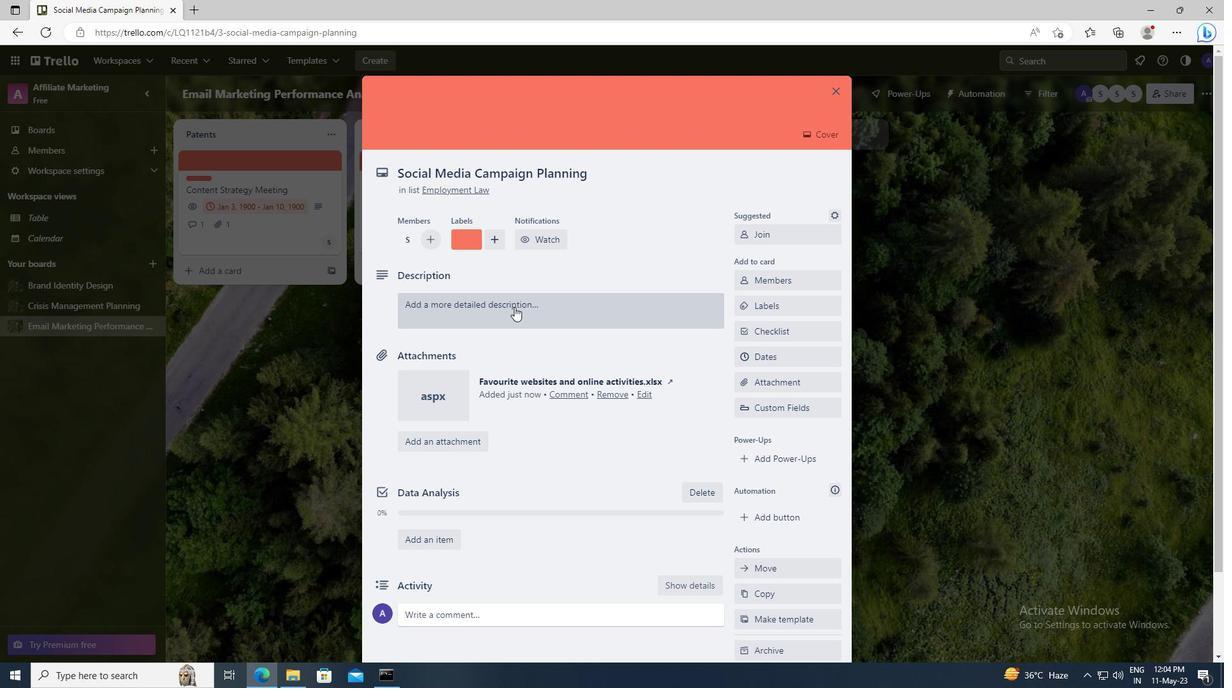 
Action: Mouse pressed left at (514, 307)
Screenshot: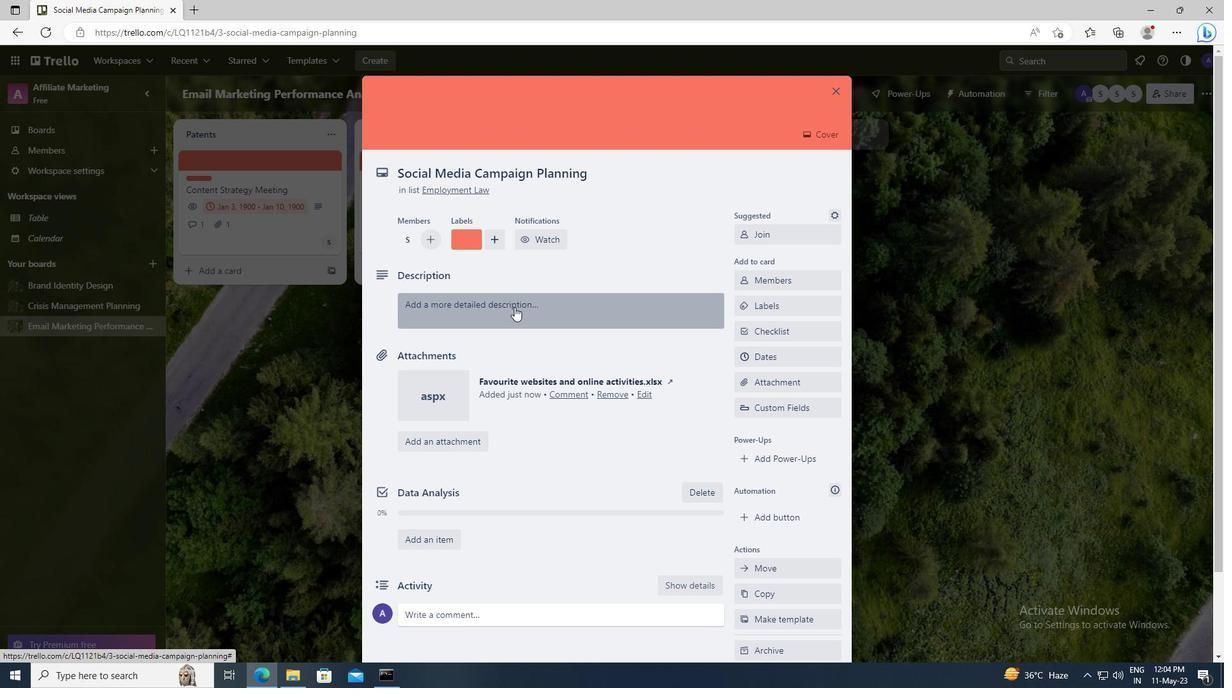 
Action: Key pressed <Key.shift>PLAN<Key.space>AND<Key.space>EXECUTE<Key.space>COMPANY<Key.space>TEAM-BUILDING<Key.space>RETREAT<Key.space>WITH<Key.space>A<Key.space>FOCUS<Key.space>ON<Key.space>CREATIVITY<Key.space>AND<Key.space>INNOVATION
Screenshot: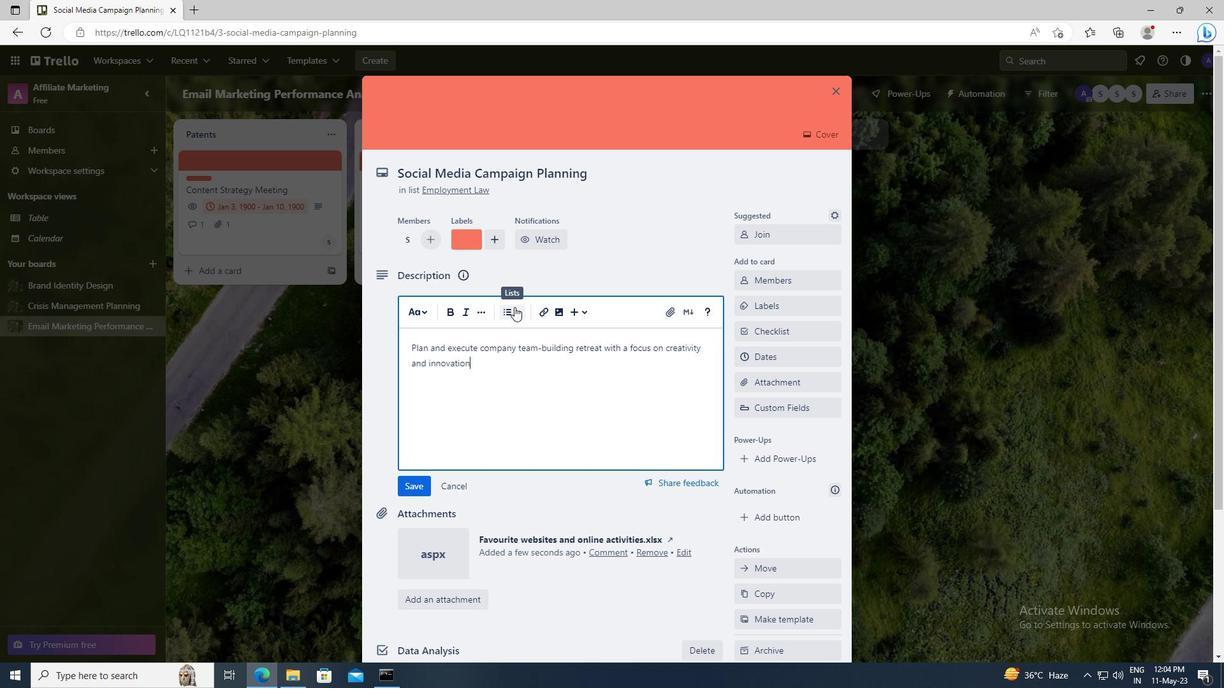 
Action: Mouse moved to (461, 417)
Screenshot: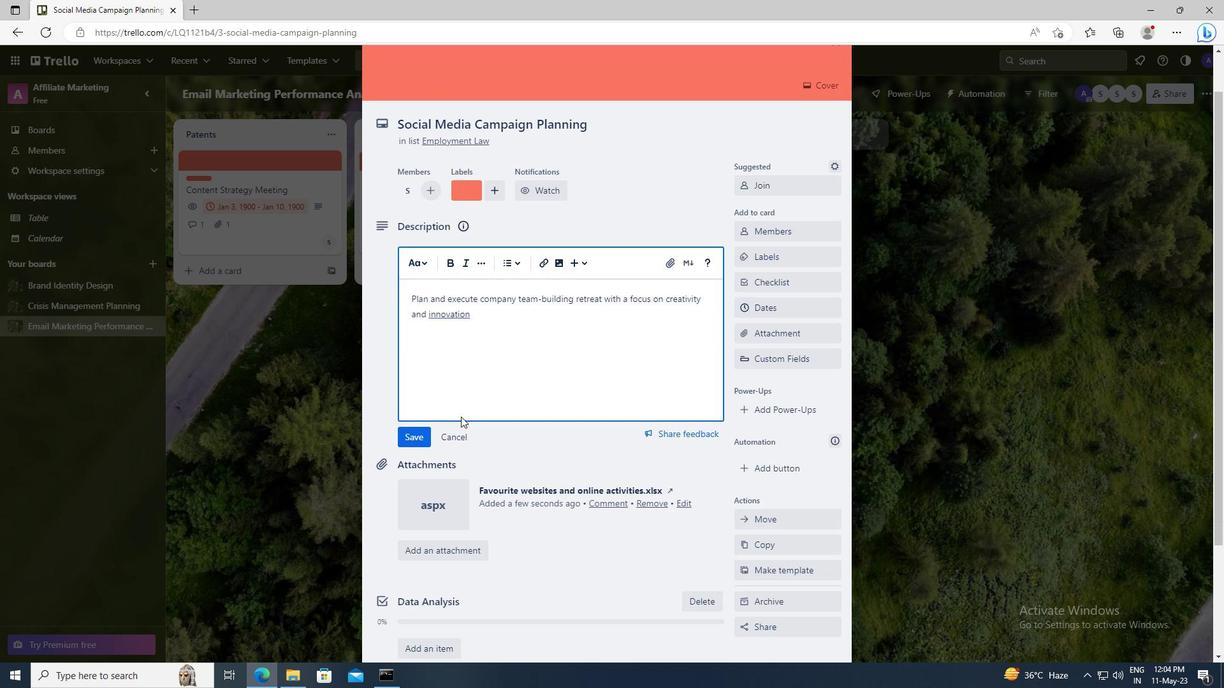 
Action: Mouse scrolled (461, 416) with delta (0, 0)
Screenshot: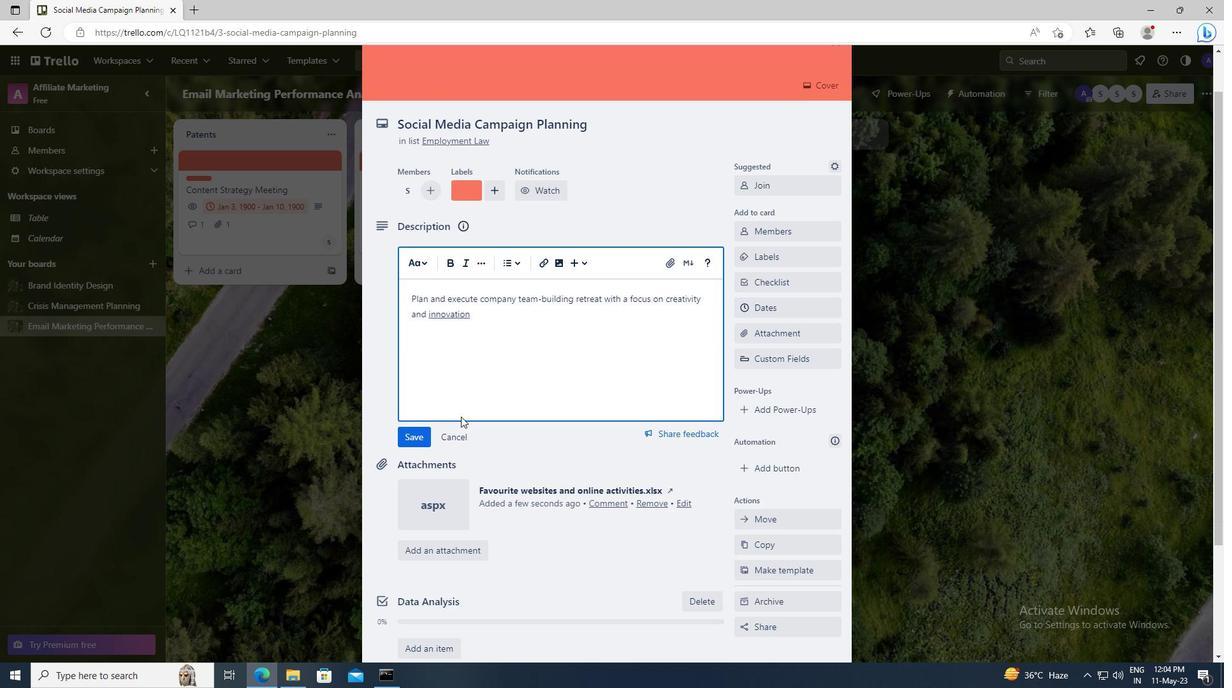 
Action: Mouse moved to (416, 396)
Screenshot: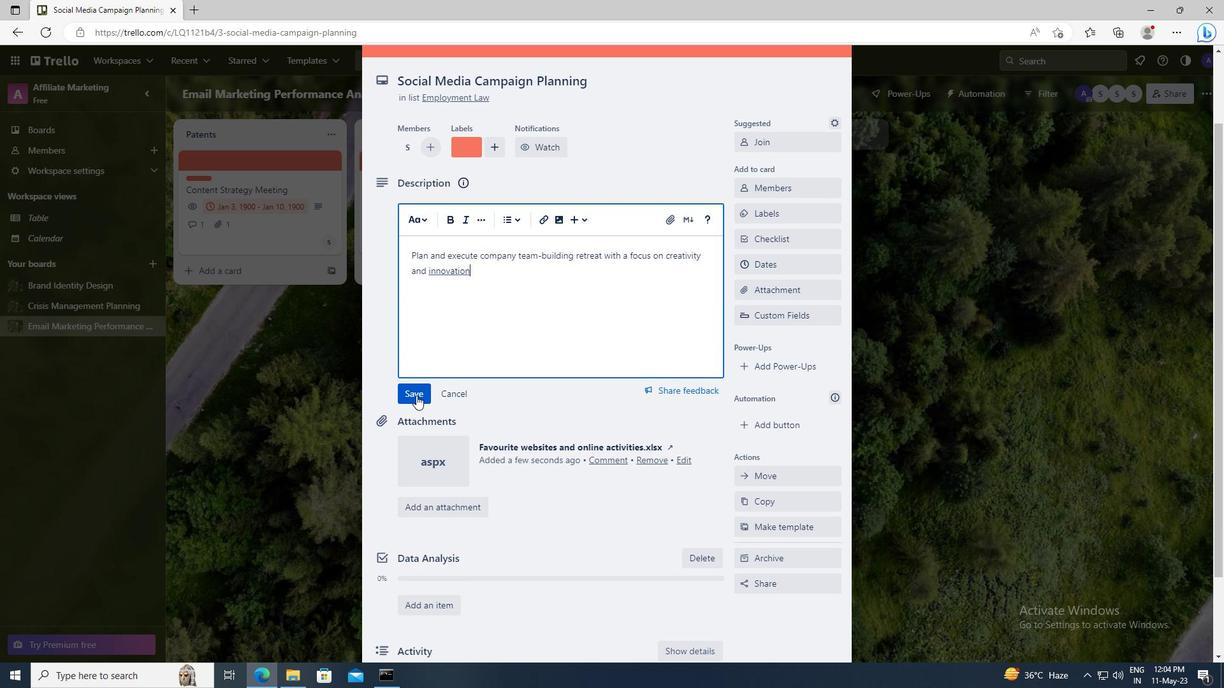 
Action: Mouse pressed left at (416, 396)
Screenshot: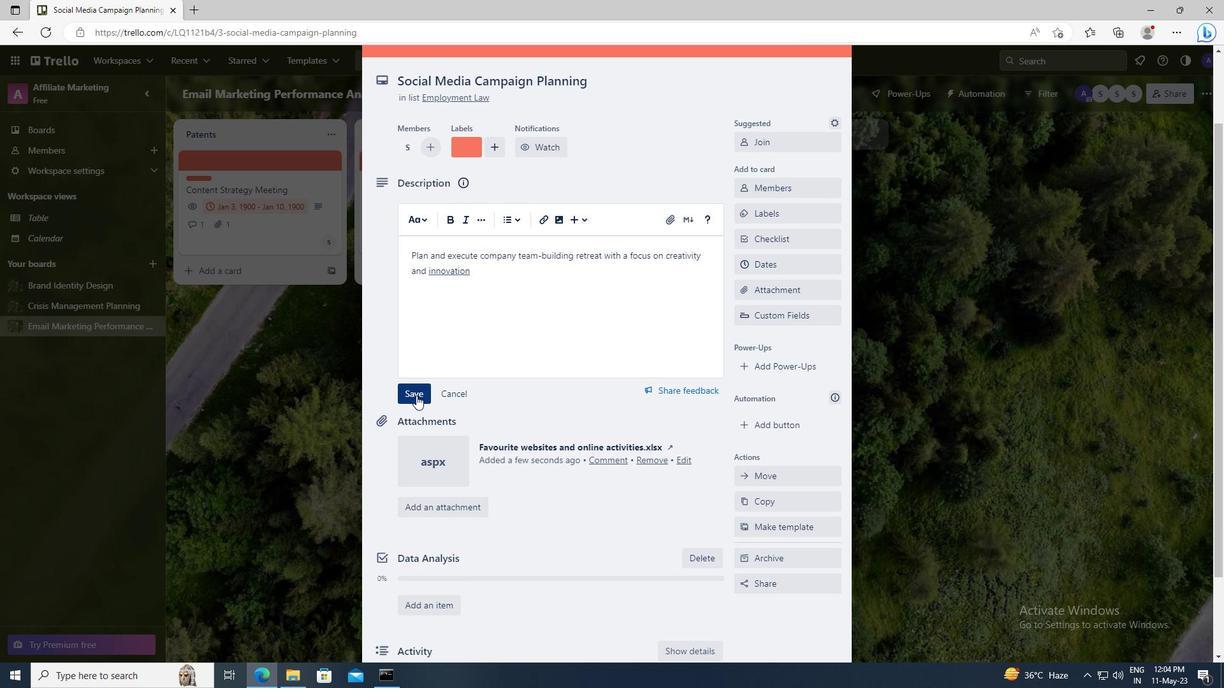 
Action: Mouse scrolled (416, 395) with delta (0, 0)
Screenshot: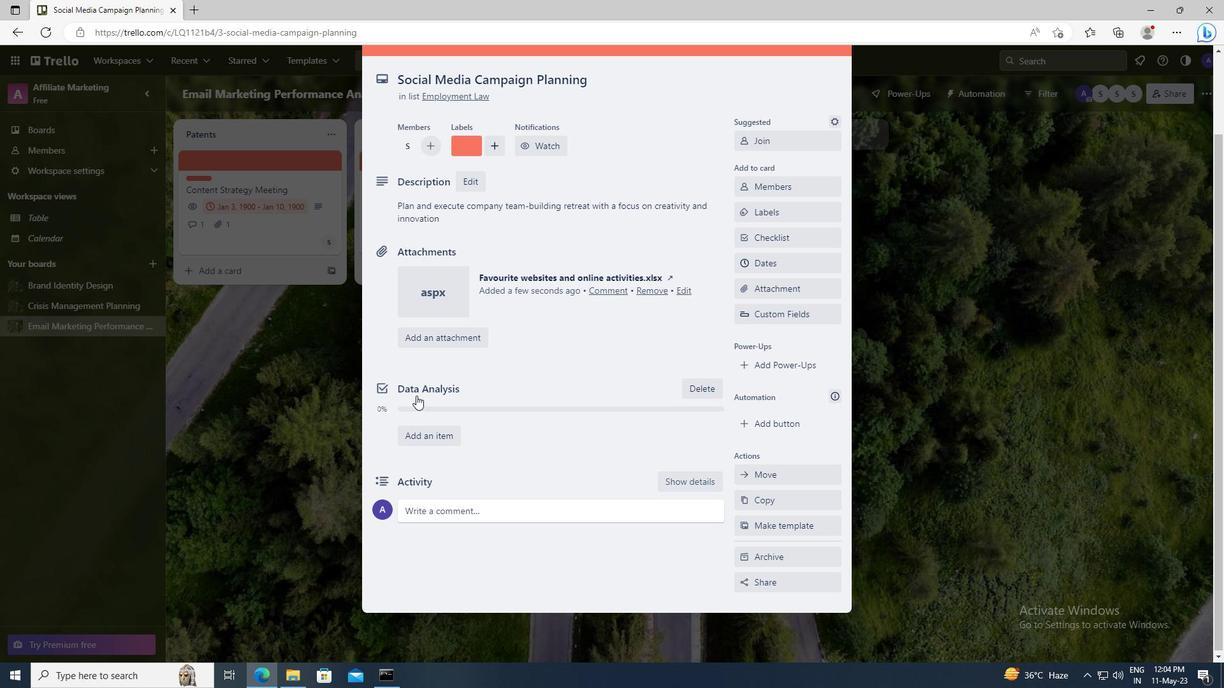 
Action: Mouse moved to (430, 515)
Screenshot: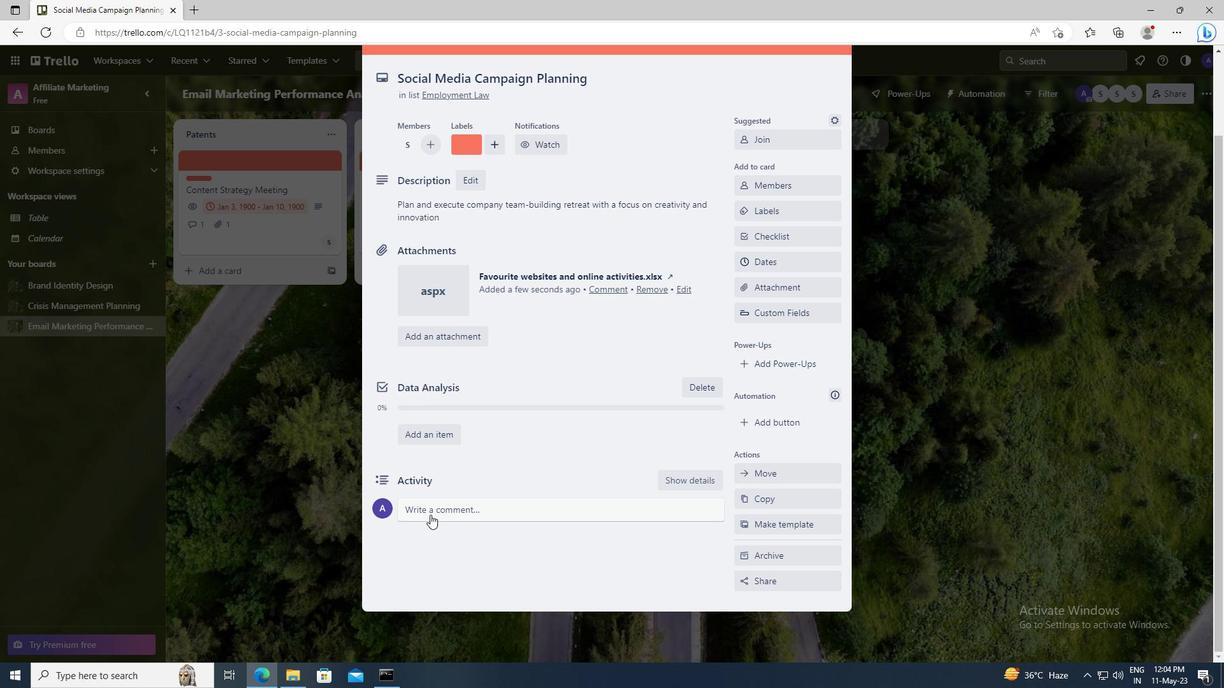 
Action: Mouse pressed left at (430, 515)
Screenshot: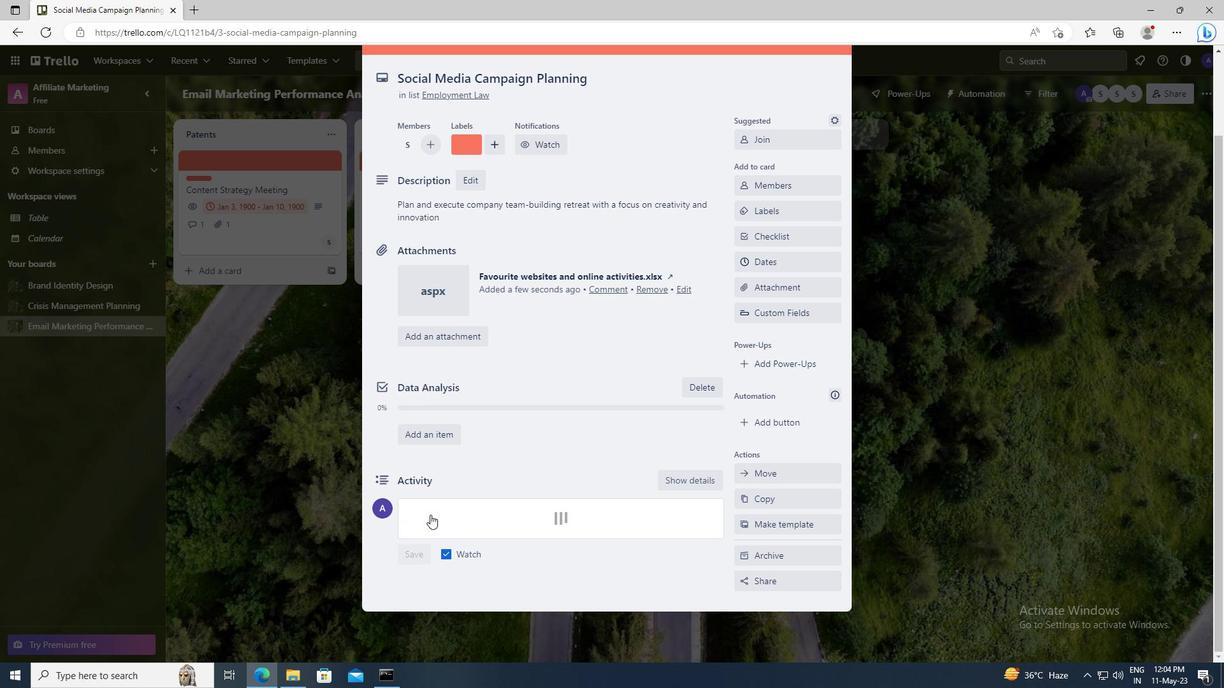 
Action: Key pressed <Key.shift>LET<Key.space>US<Key.space>APPROACH<Key.space>THIS<Key.space>TASK<Key.space>WITH<Key.space>A<Key.space>FOCUS<Key.space>ON<Key.space>QUALITY<Key.space>OVER<Key.space>QUANTITY,<Key.space>ENSURING<Key.space>THAT<Key.space>WE<Key.space>DELIVER<Key.space>A<Key.space>HIGH<Key.space>Q<Key.backspace><Key.backspace>-QUALITY<Key.space>OUTCOME.
Screenshot: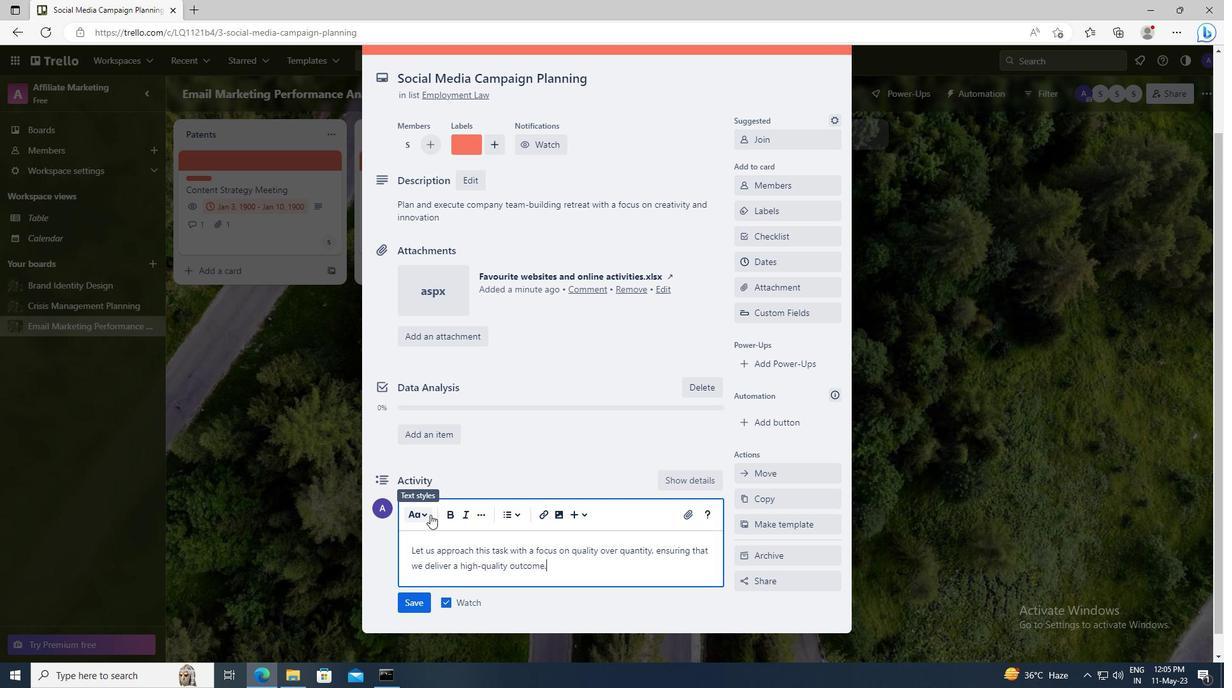 
Action: Mouse moved to (422, 597)
Screenshot: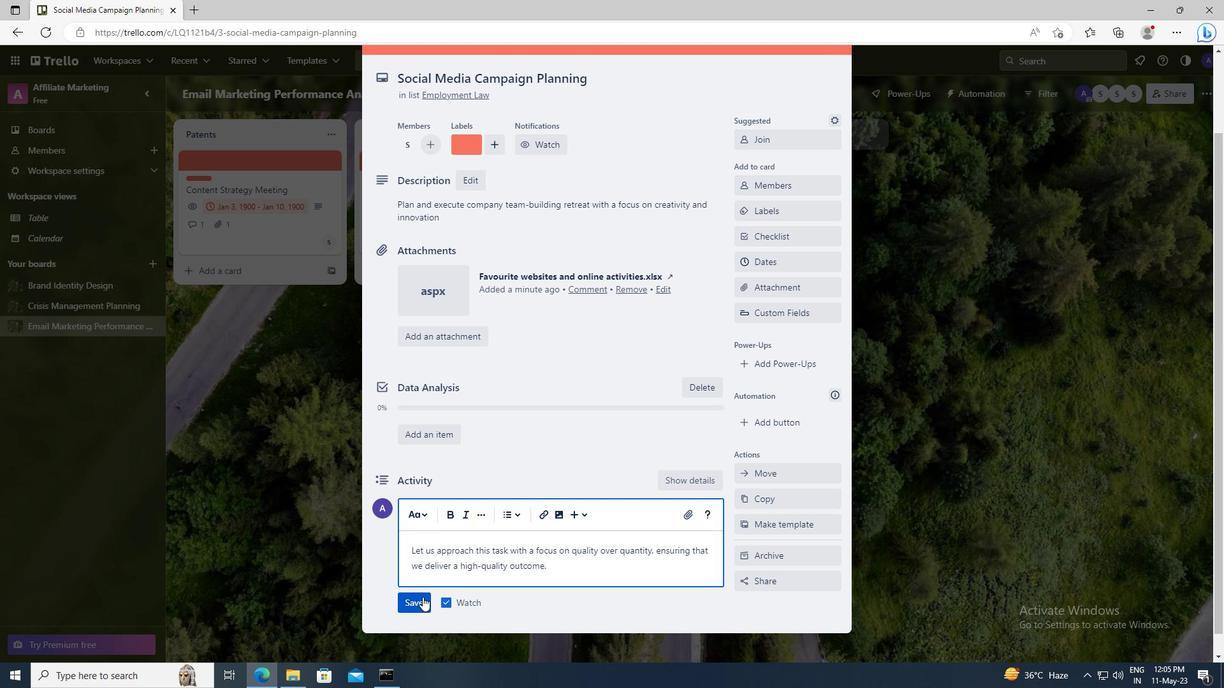 
Action: Mouse pressed left at (422, 597)
Screenshot: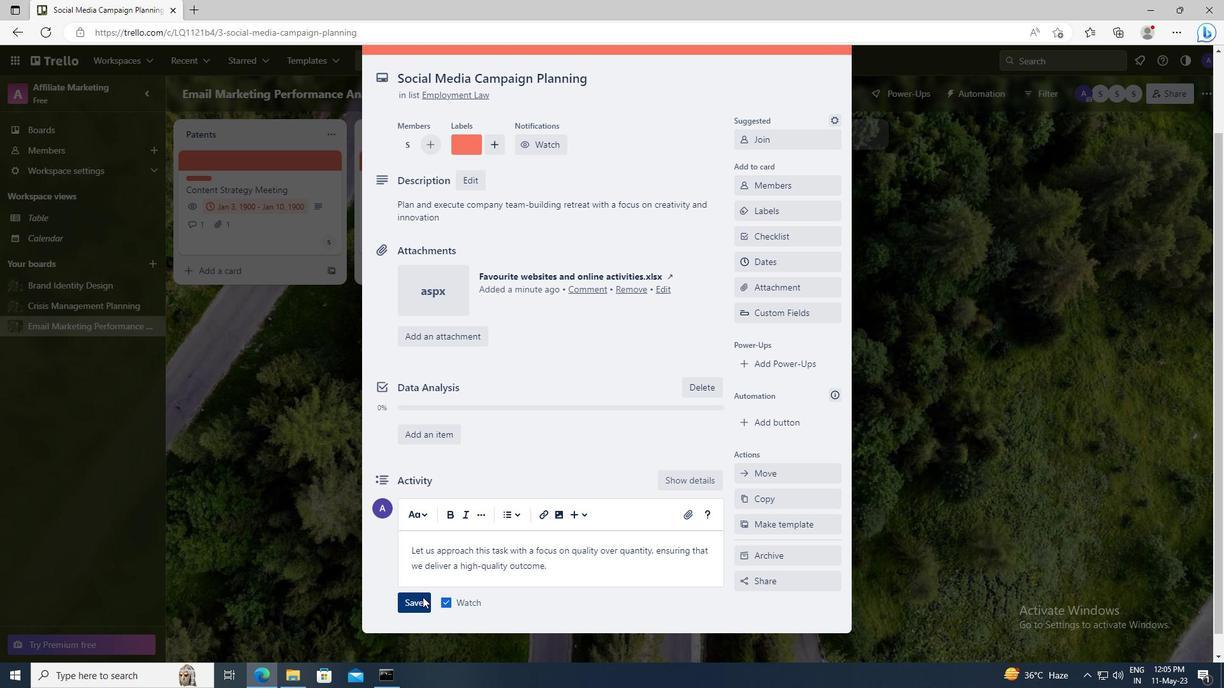 
Action: Mouse moved to (751, 265)
Screenshot: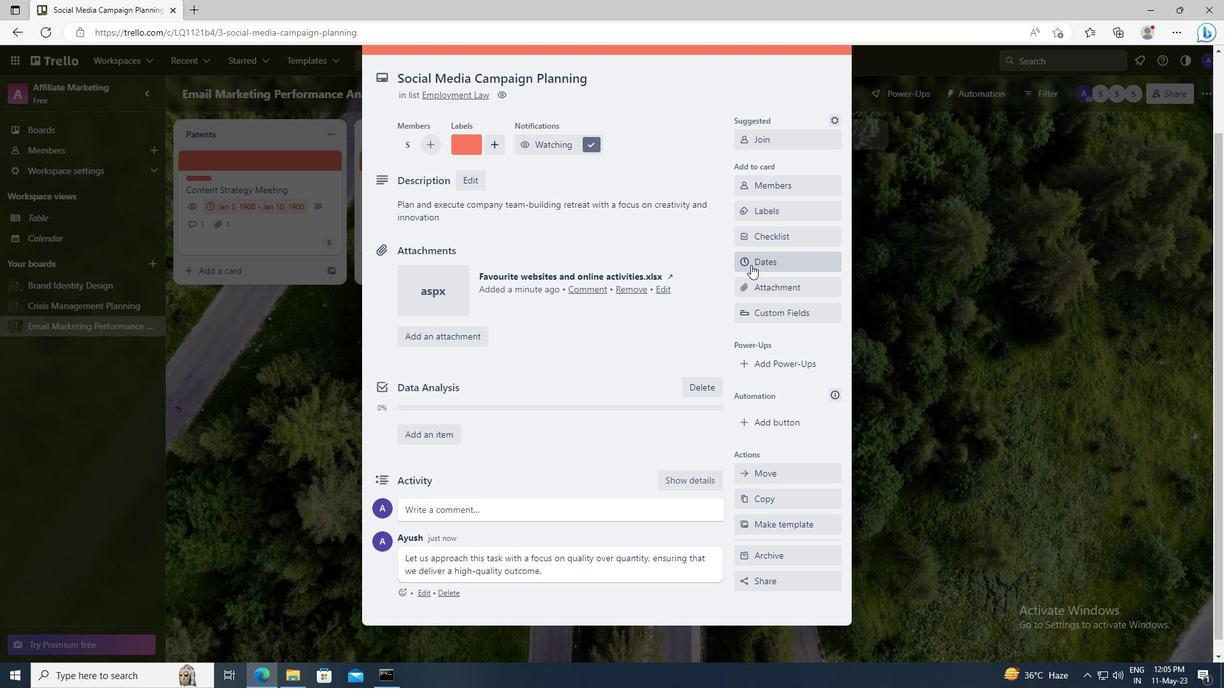 
Action: Mouse pressed left at (751, 265)
Screenshot: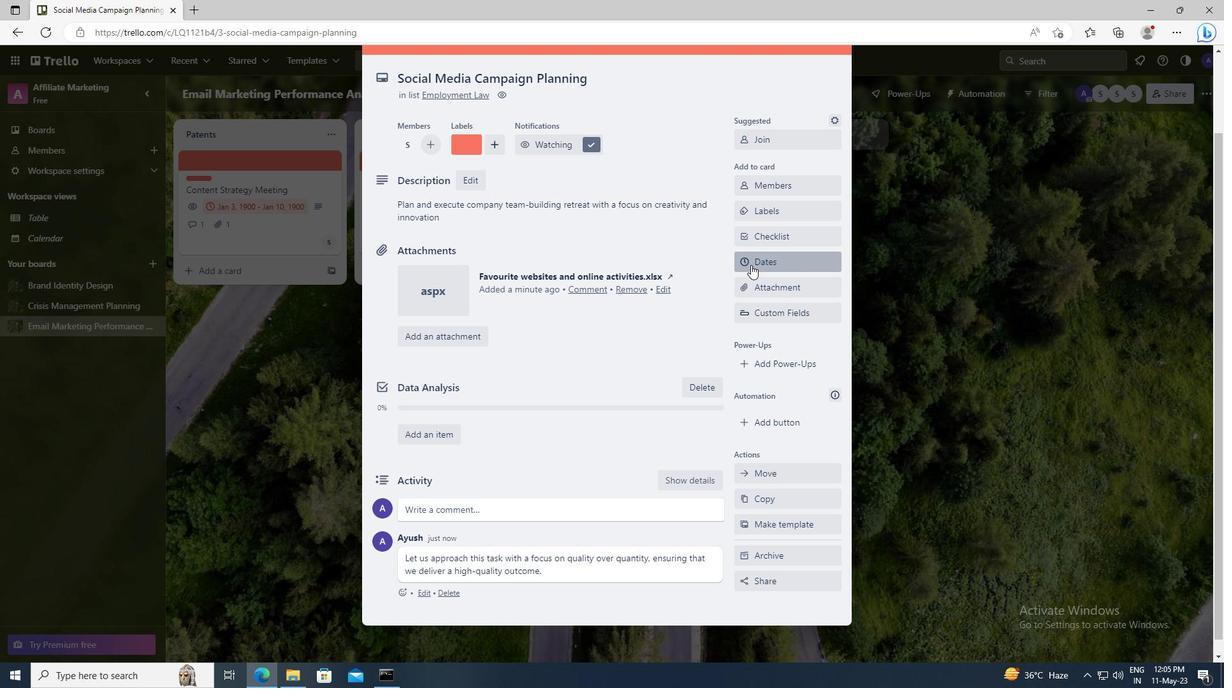 
Action: Mouse moved to (748, 327)
Screenshot: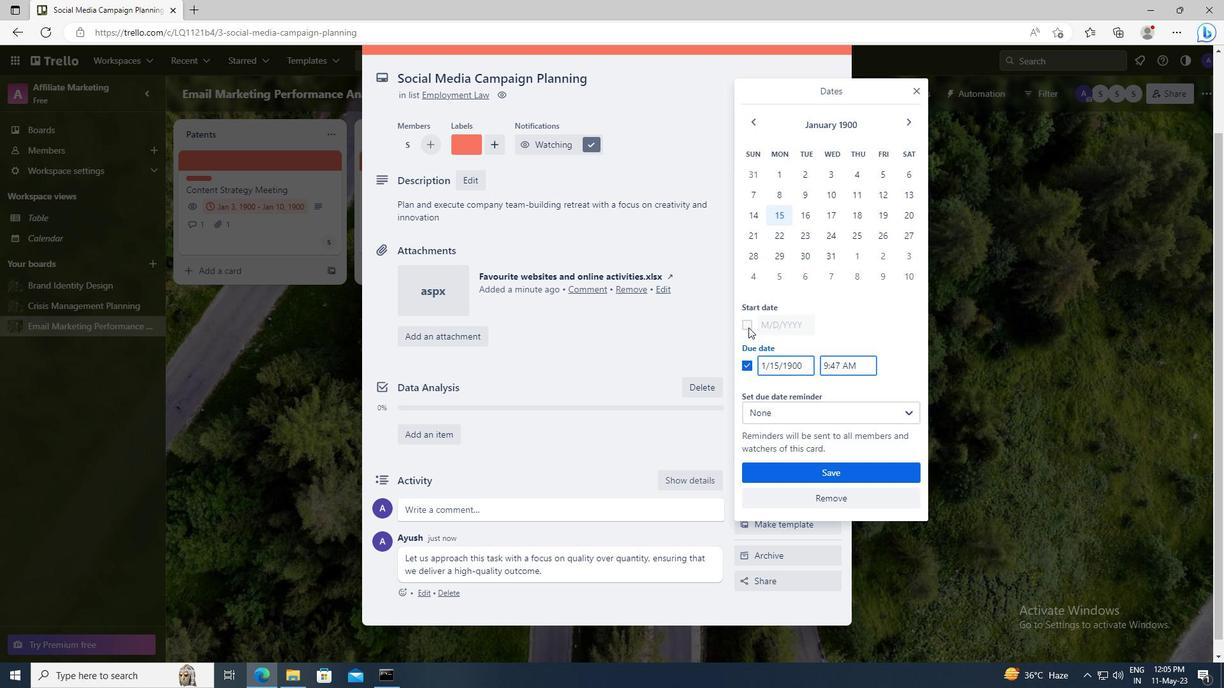 
Action: Mouse pressed left at (748, 327)
Screenshot: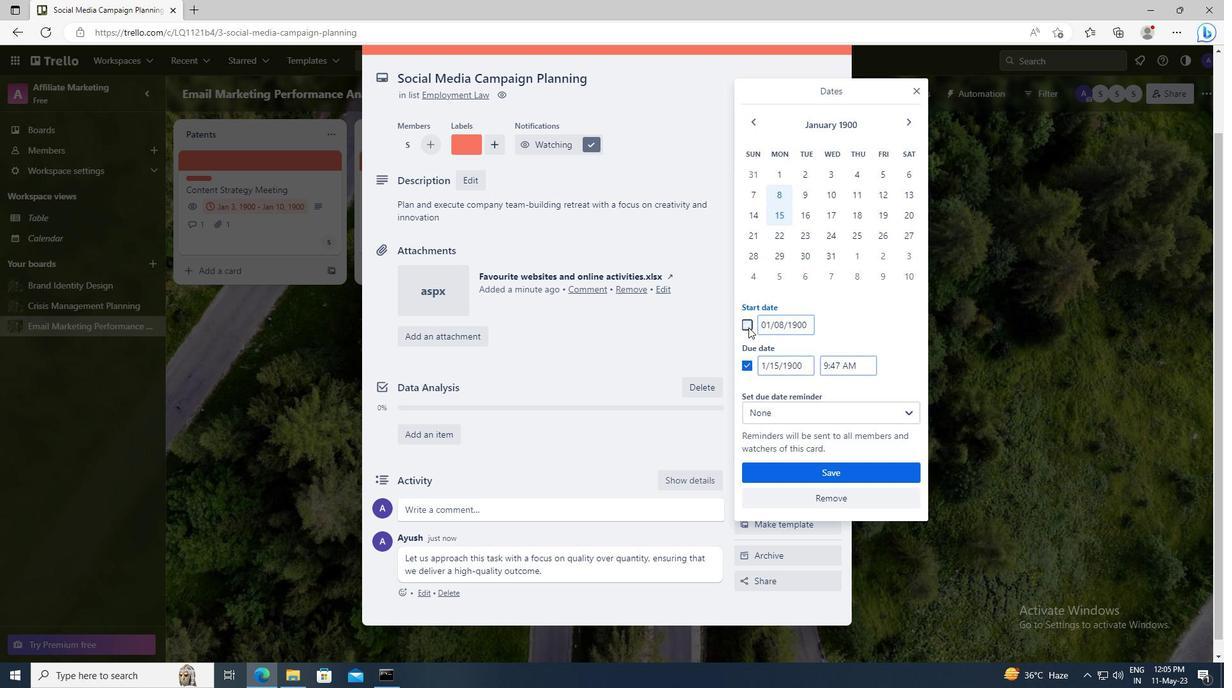 
Action: Mouse moved to (809, 325)
Screenshot: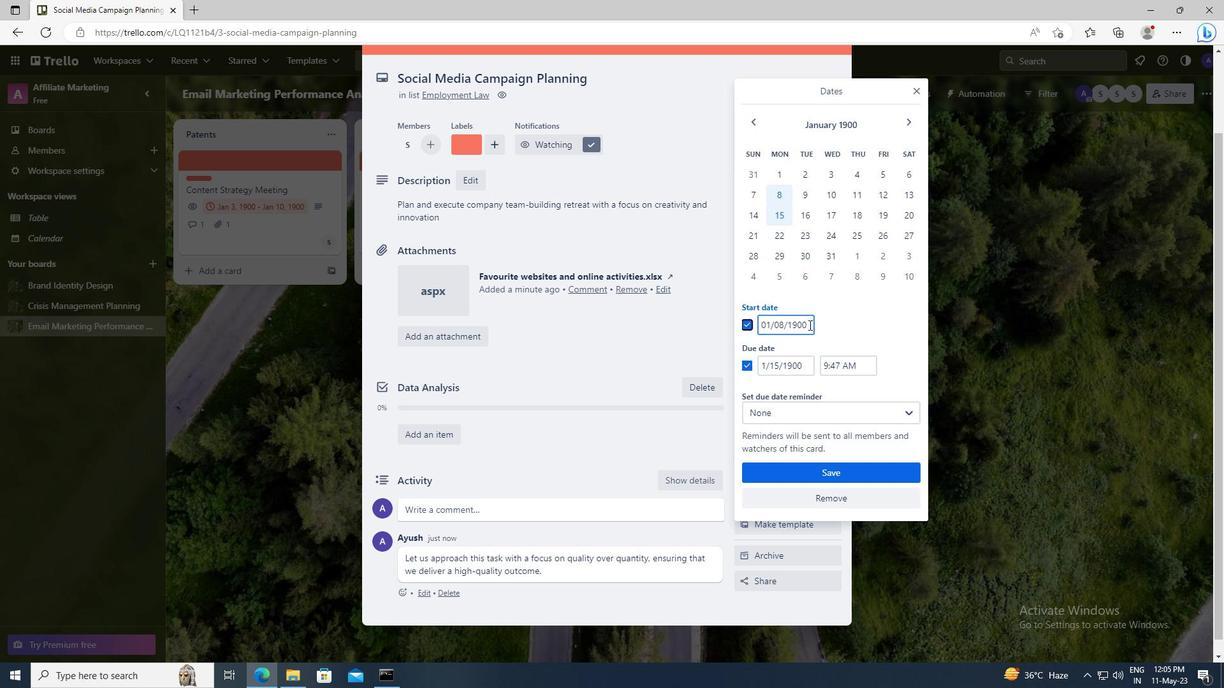 
Action: Mouse pressed left at (809, 325)
Screenshot: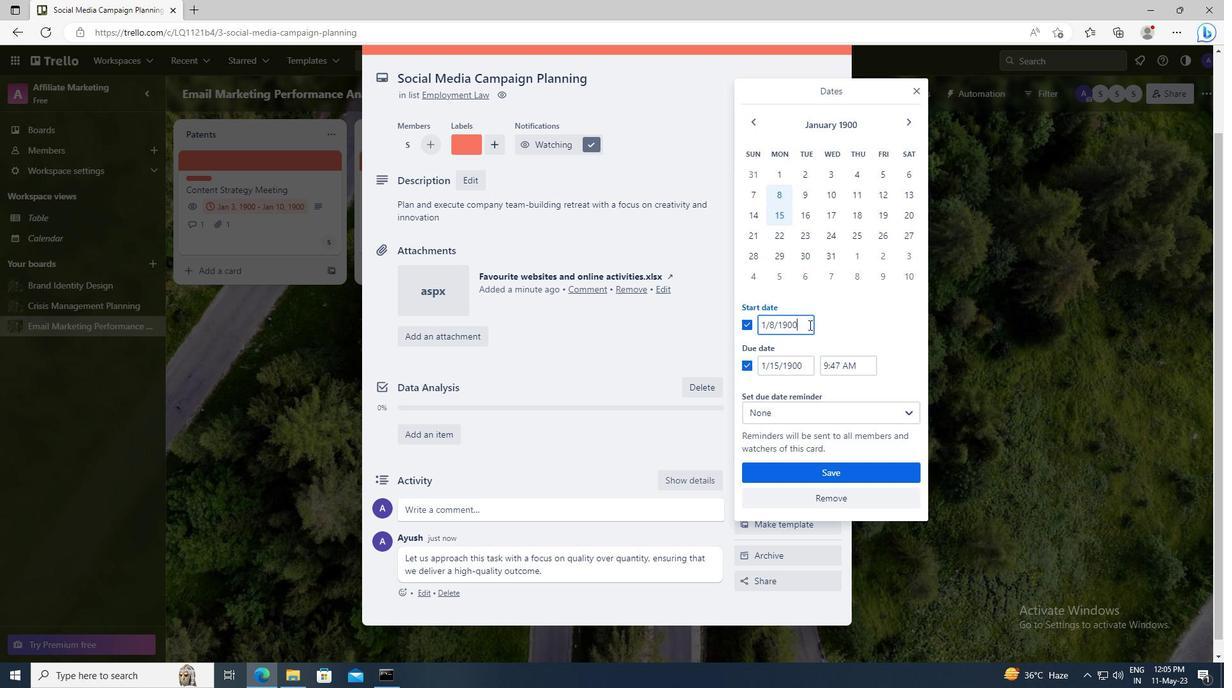 
Action: Key pressed <Key.left><Key.left><Key.left><Key.left><Key.left><Key.backspace>9
Screenshot: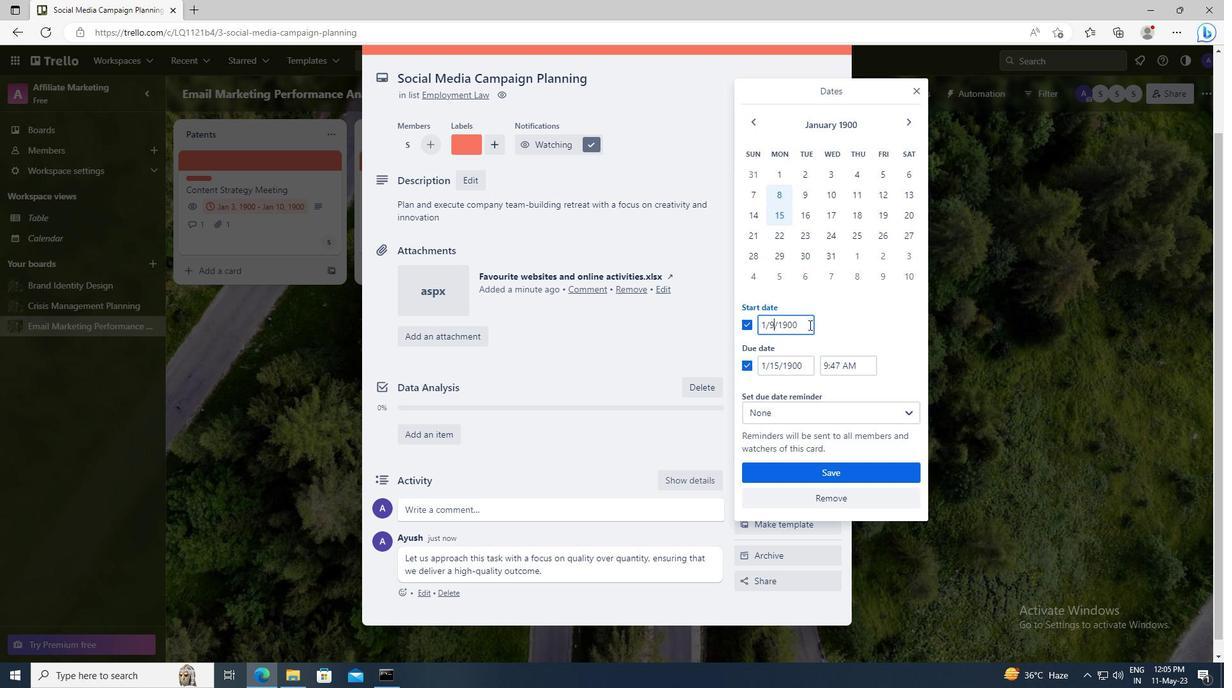 
Action: Mouse moved to (806, 357)
Screenshot: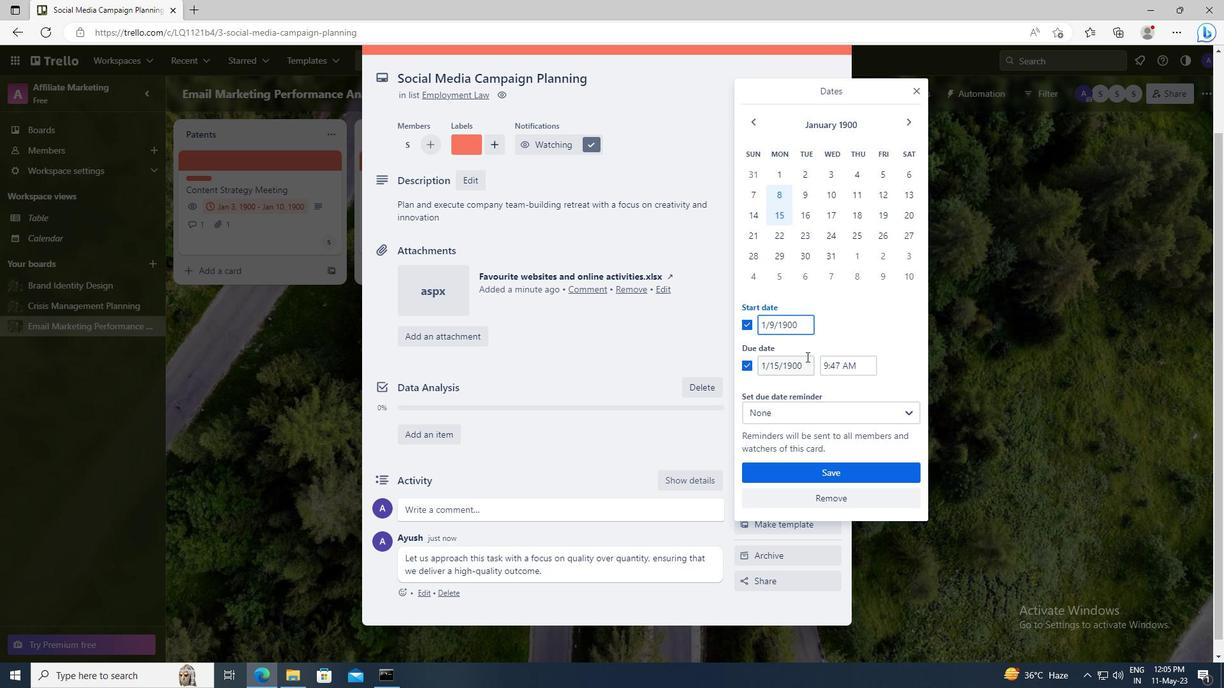 
Action: Mouse pressed left at (806, 357)
Screenshot: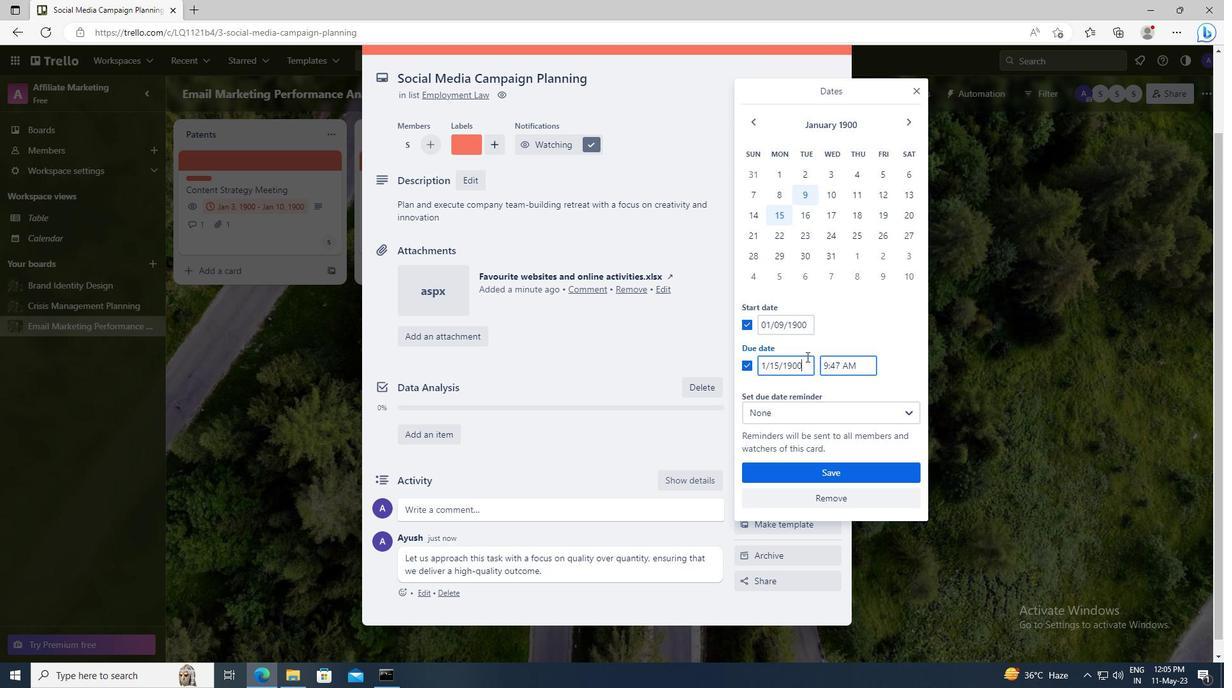 
Action: Key pressed <Key.left><Key.left><Key.left><Key.left><Key.left><Key.backspace><Key.backspace>16
Screenshot: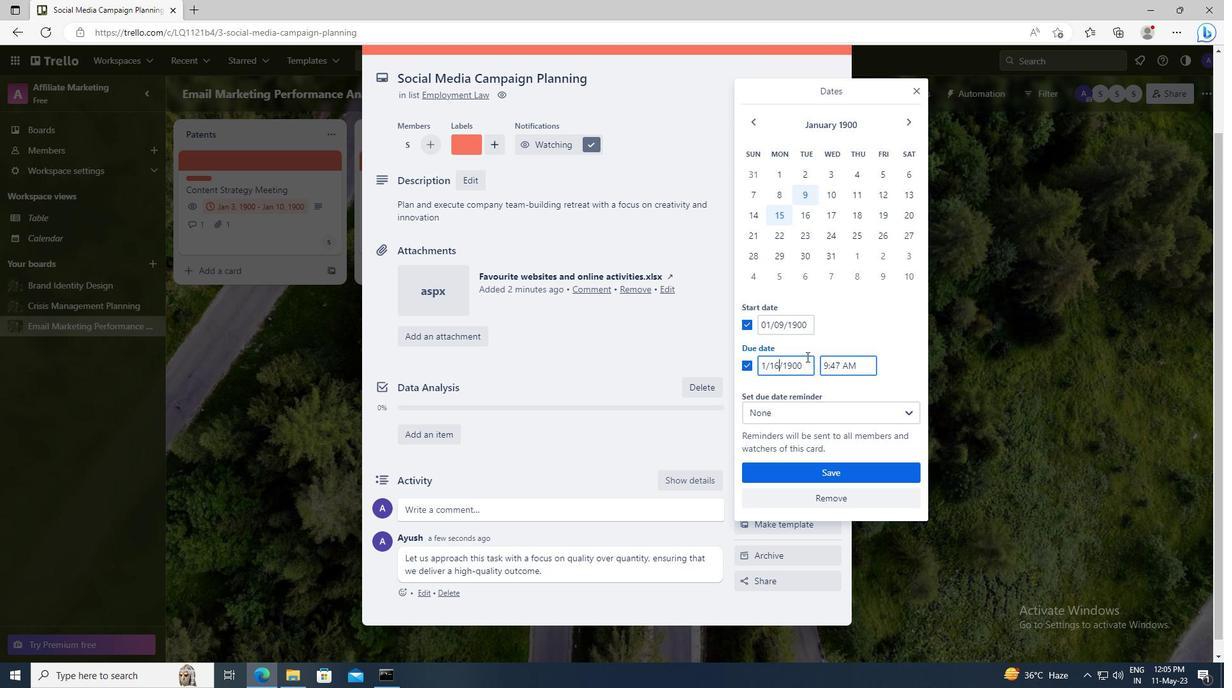 
Action: Mouse moved to (814, 468)
Screenshot: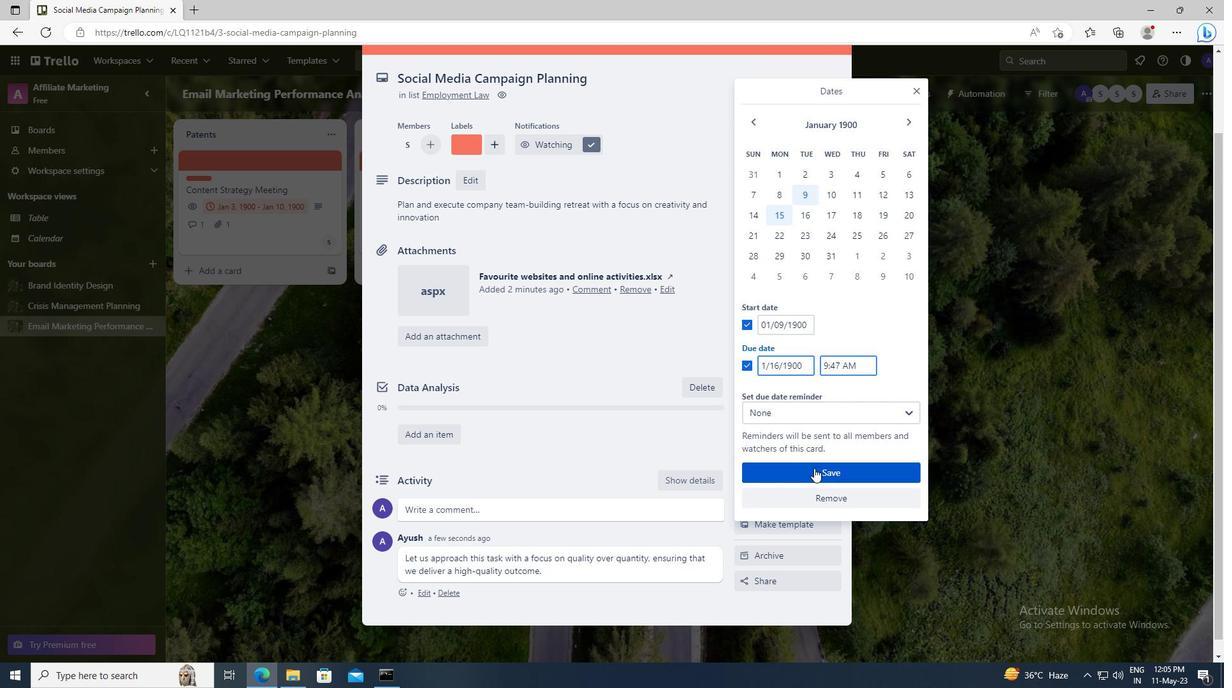 
Action: Mouse pressed left at (814, 468)
Screenshot: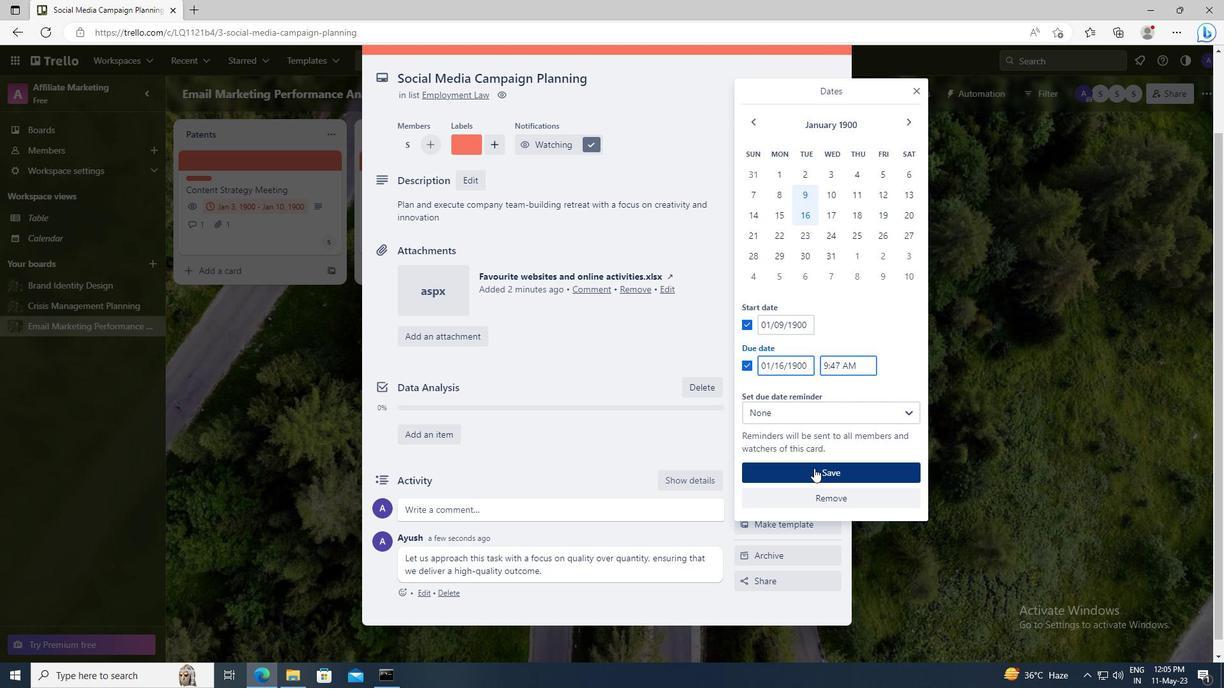 
